 Task: Search one way flight ticket for 3 adults in first from Jacksonville: Jacksonville International Airport to New Bern: Coastal Carolina Regional Airport (was Craven County Regional) on 5-4-2023. Choice of flights is Alaska. Number of bags: 1 carry on bag. Price is upto 77000. Outbound departure time preference is 9:30.
Action: Mouse moved to (345, 323)
Screenshot: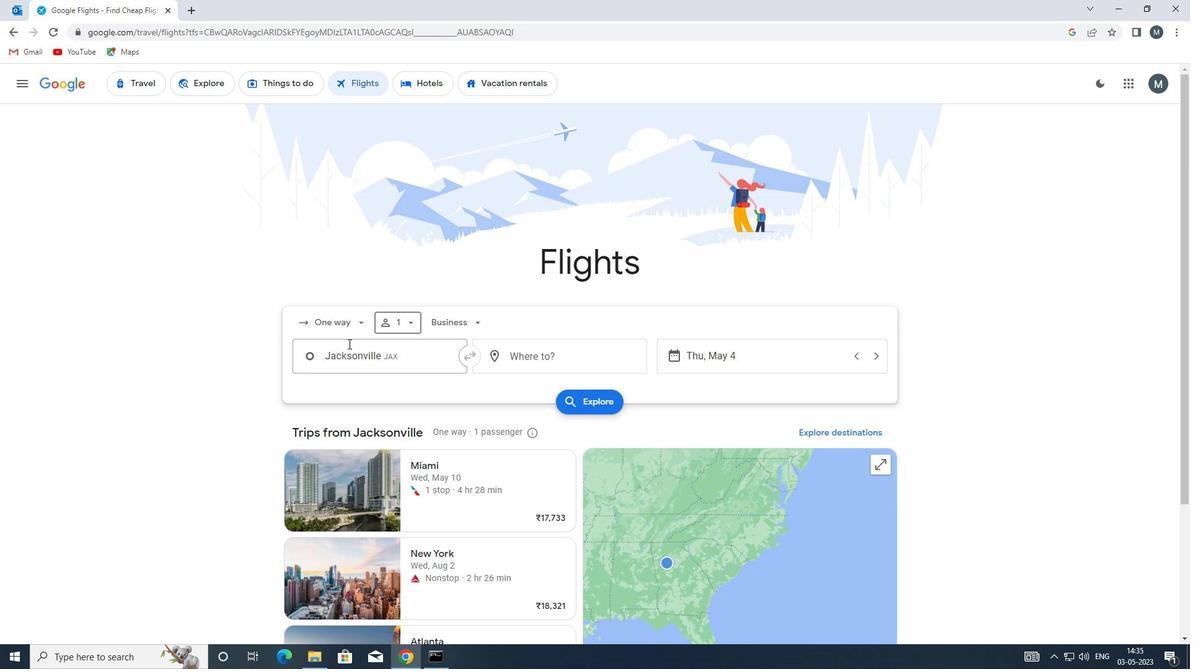
Action: Mouse pressed left at (345, 323)
Screenshot: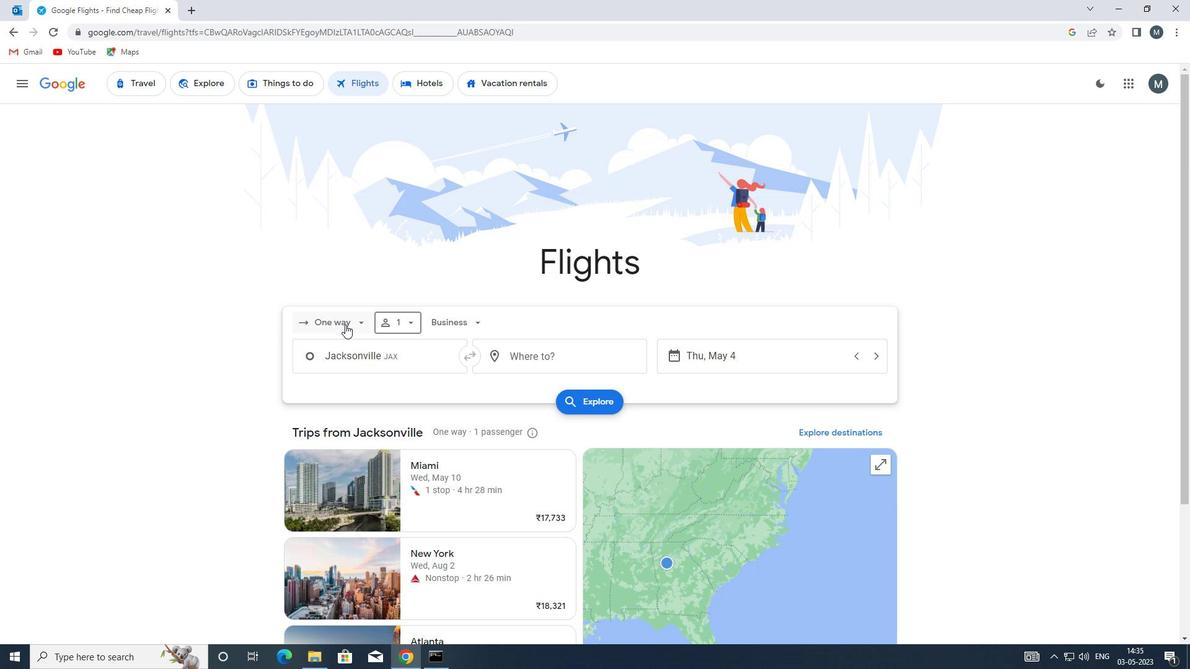 
Action: Mouse moved to (360, 378)
Screenshot: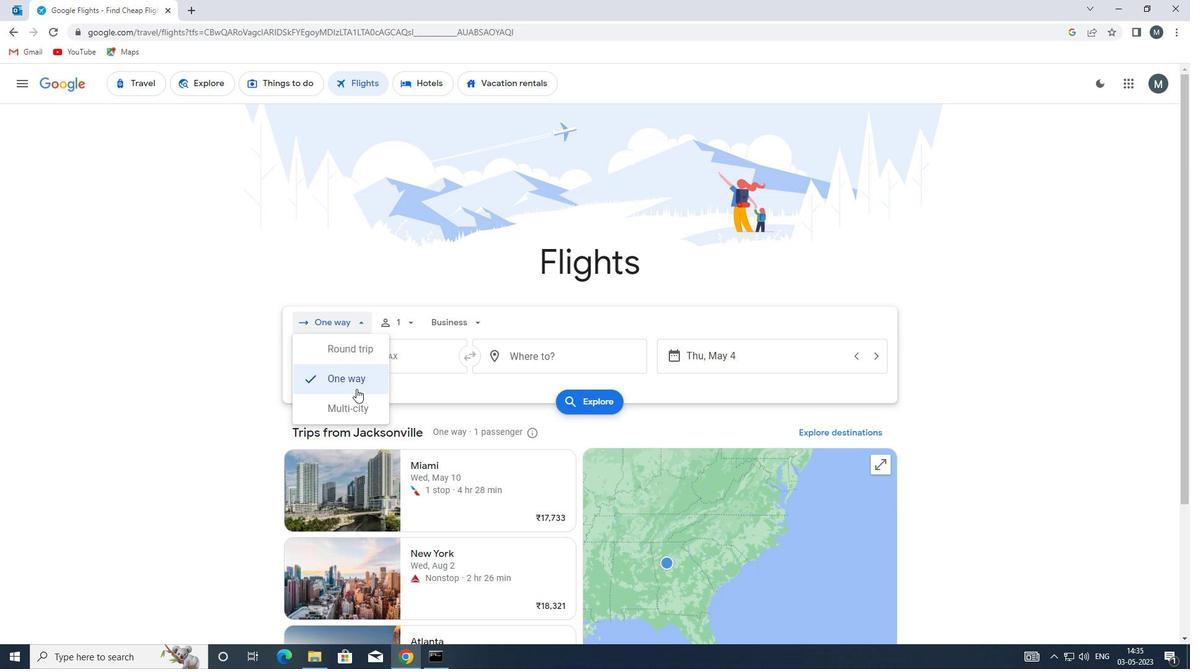 
Action: Mouse pressed left at (360, 378)
Screenshot: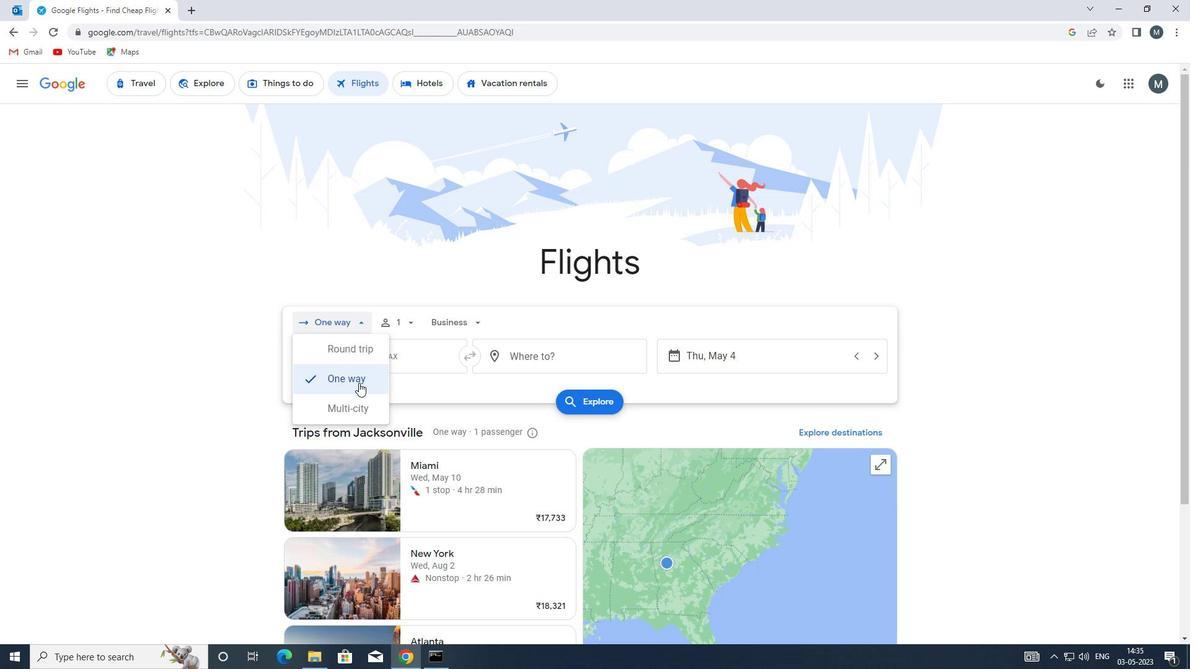 
Action: Mouse moved to (411, 324)
Screenshot: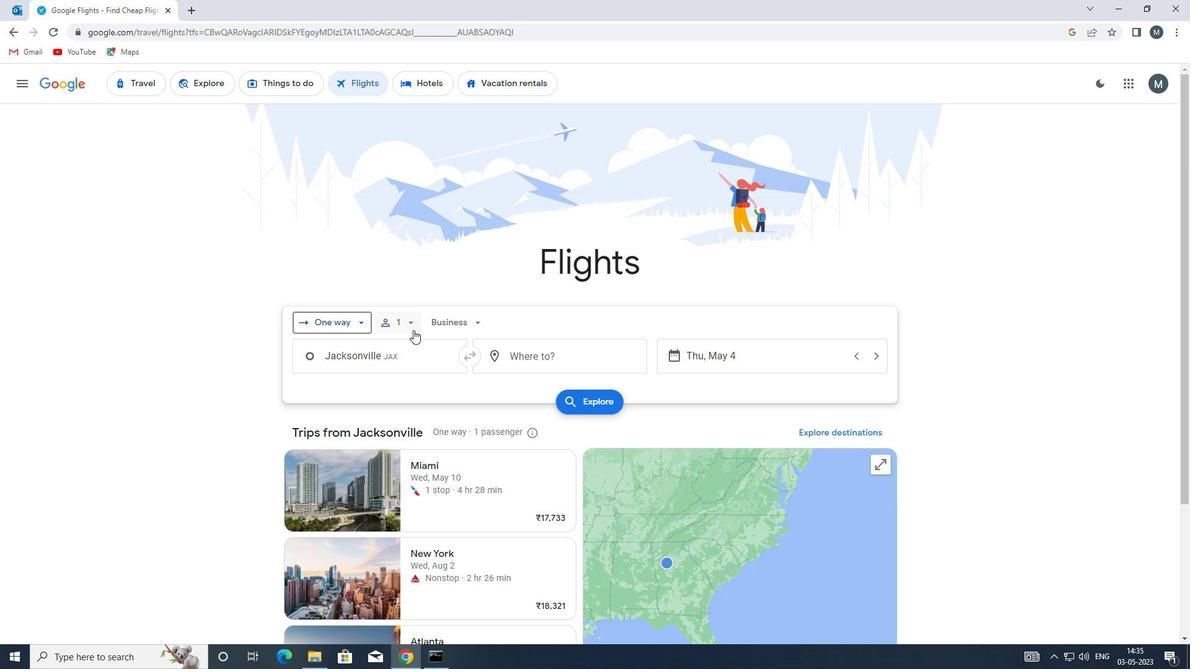 
Action: Mouse pressed left at (411, 324)
Screenshot: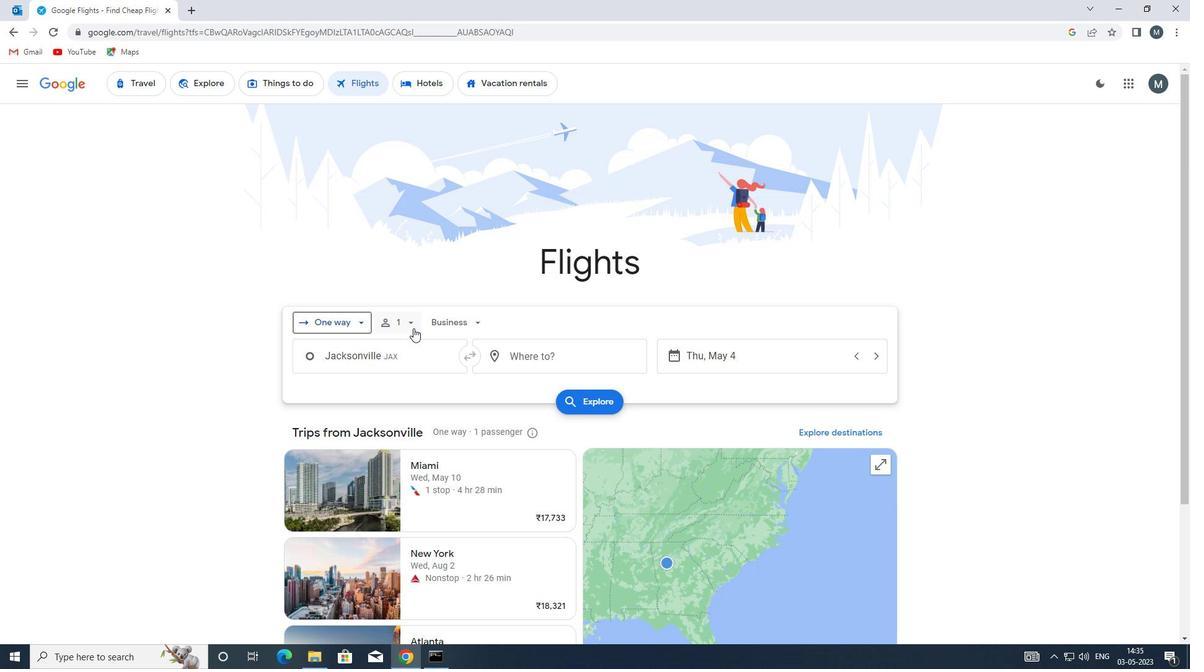 
Action: Mouse moved to (502, 354)
Screenshot: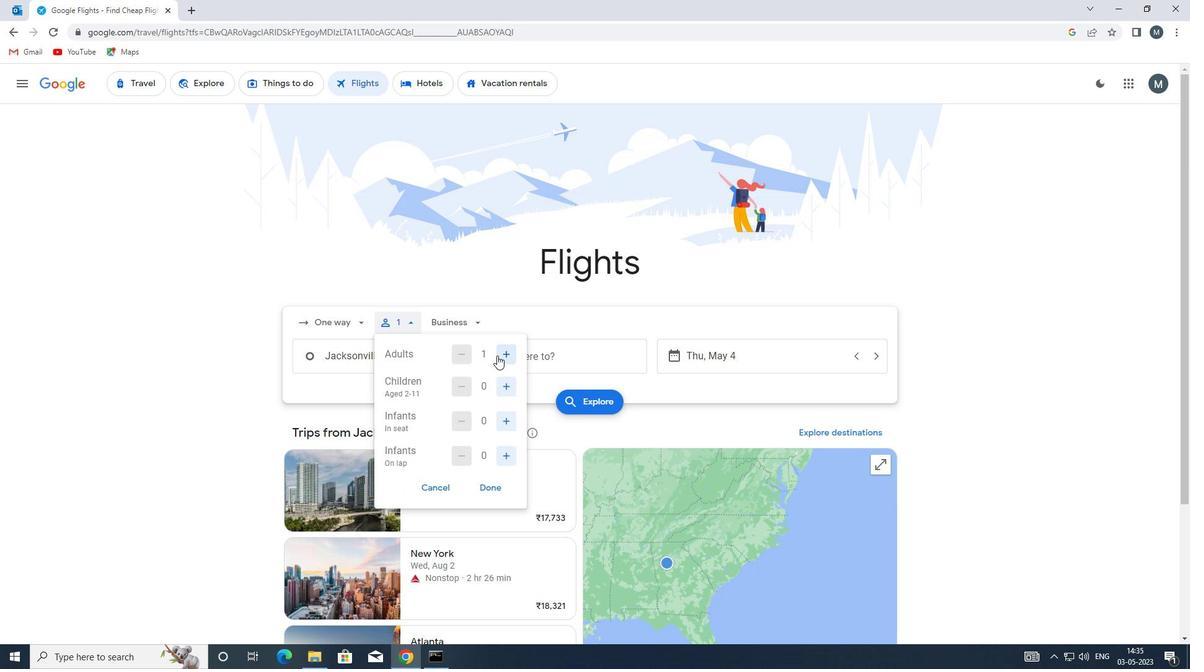 
Action: Mouse pressed left at (502, 354)
Screenshot: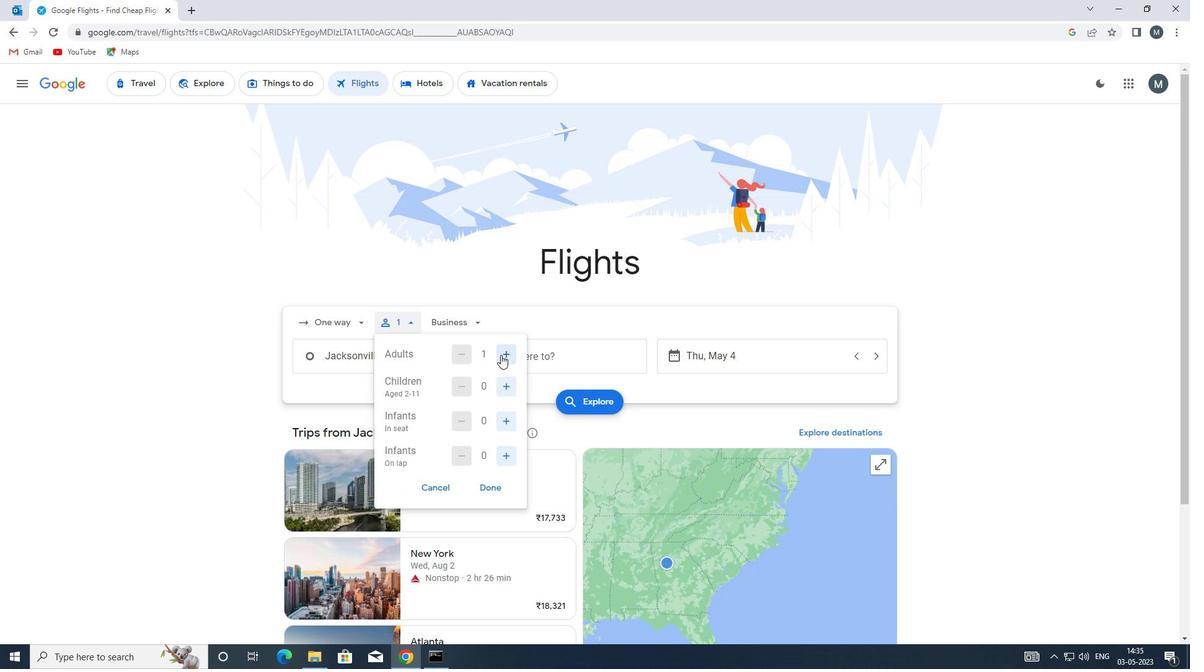 
Action: Mouse pressed left at (502, 354)
Screenshot: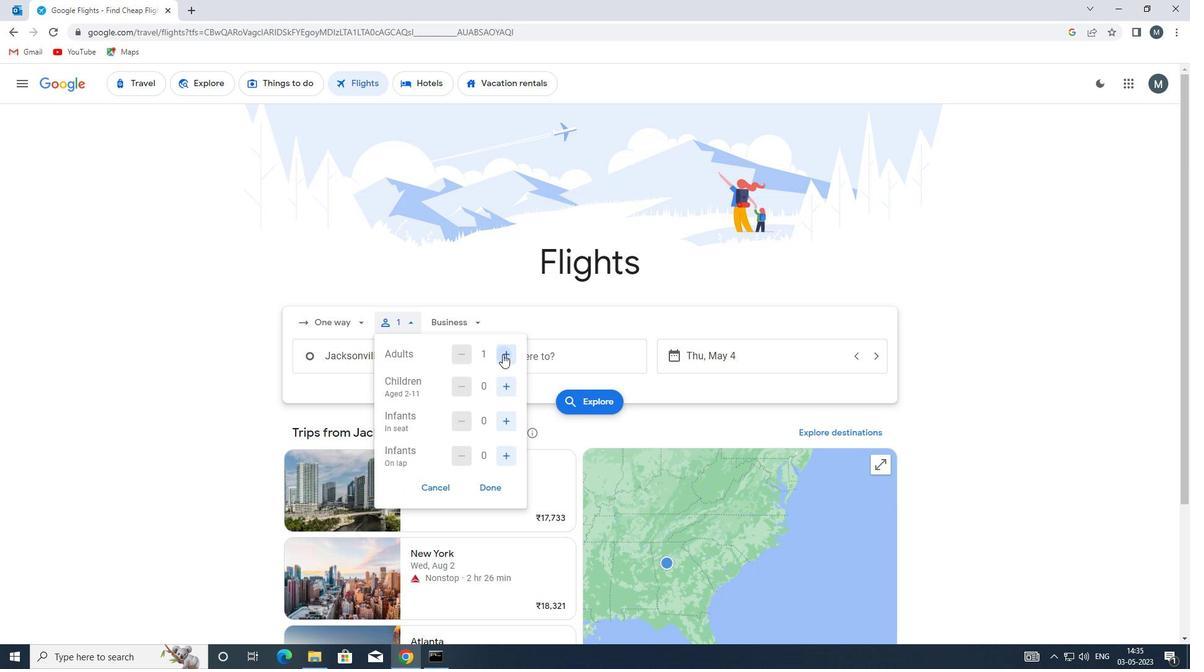 
Action: Mouse moved to (488, 489)
Screenshot: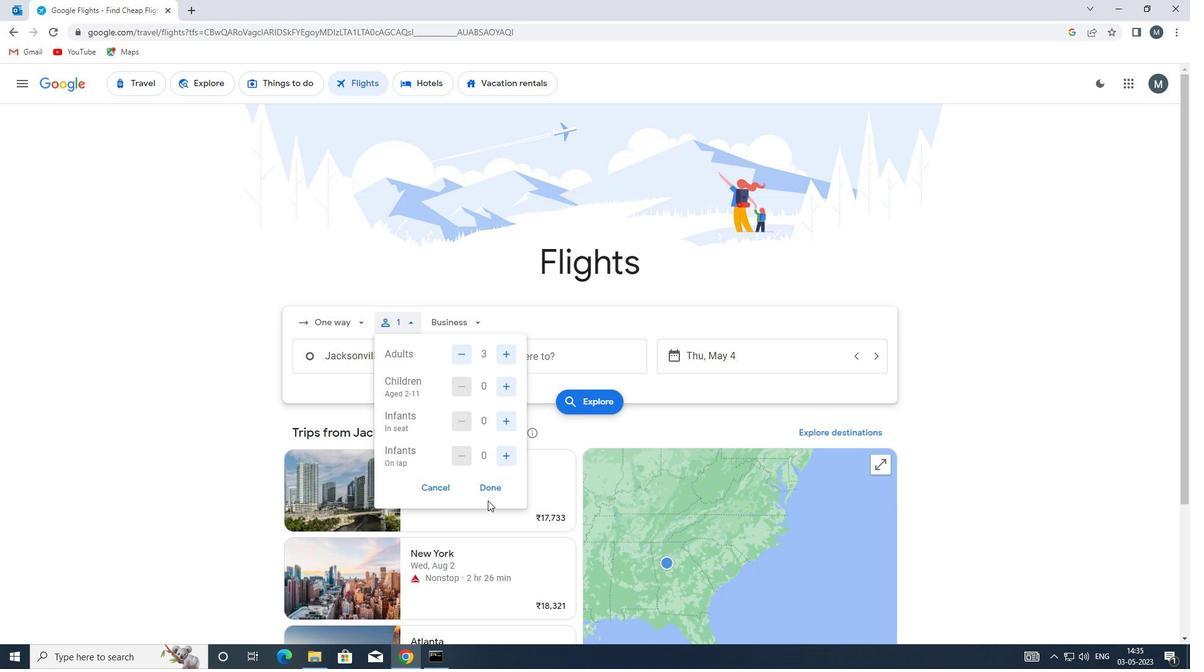 
Action: Mouse pressed left at (488, 489)
Screenshot: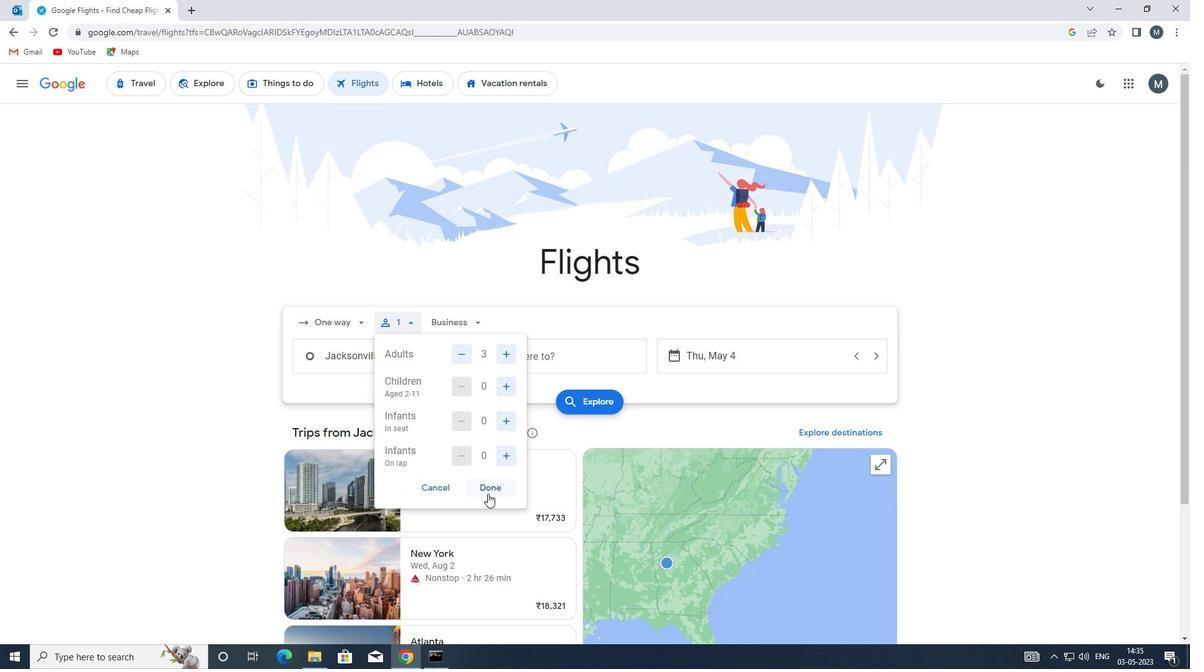 
Action: Mouse moved to (480, 331)
Screenshot: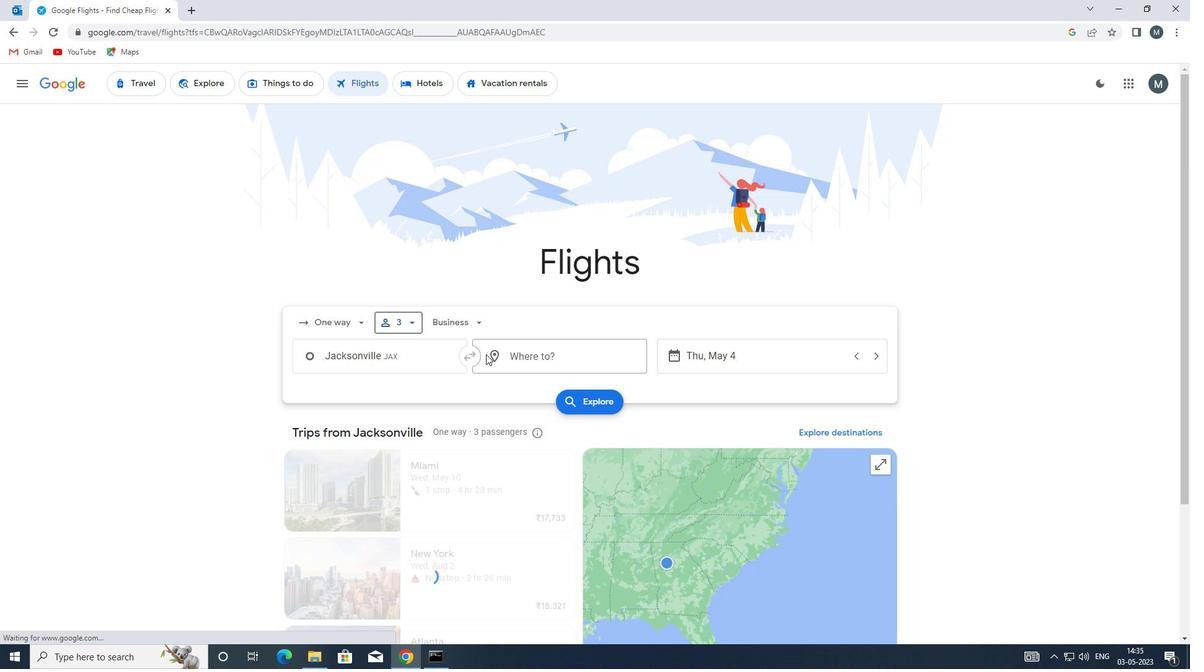 
Action: Mouse pressed left at (480, 331)
Screenshot: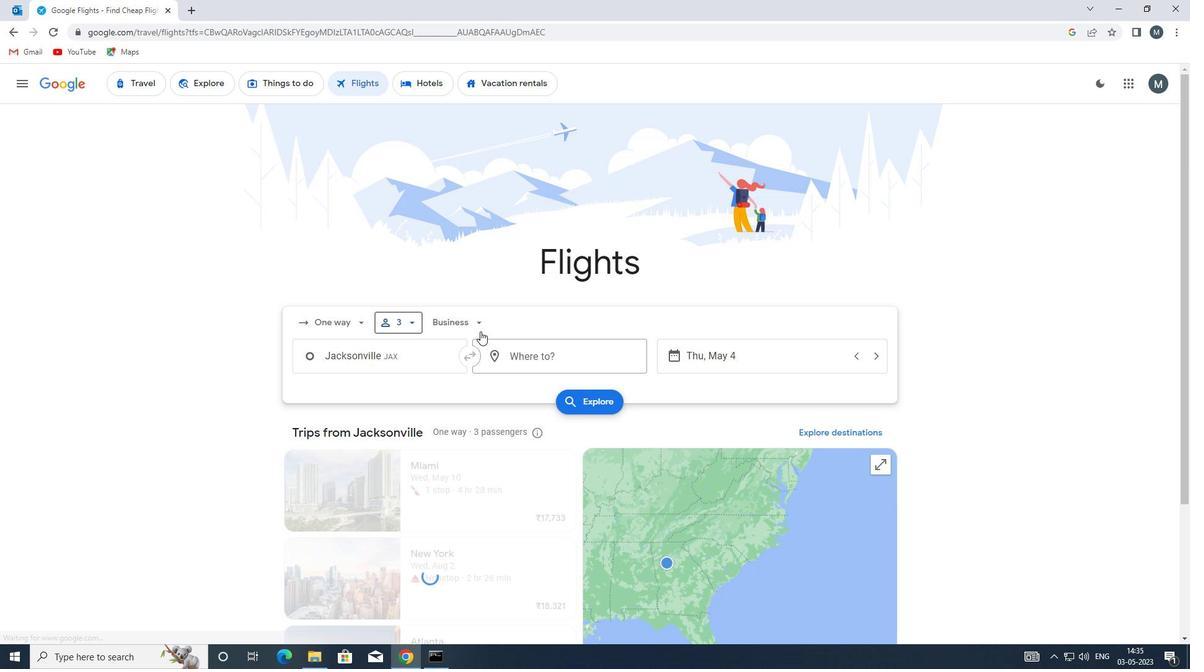 
Action: Mouse moved to (488, 434)
Screenshot: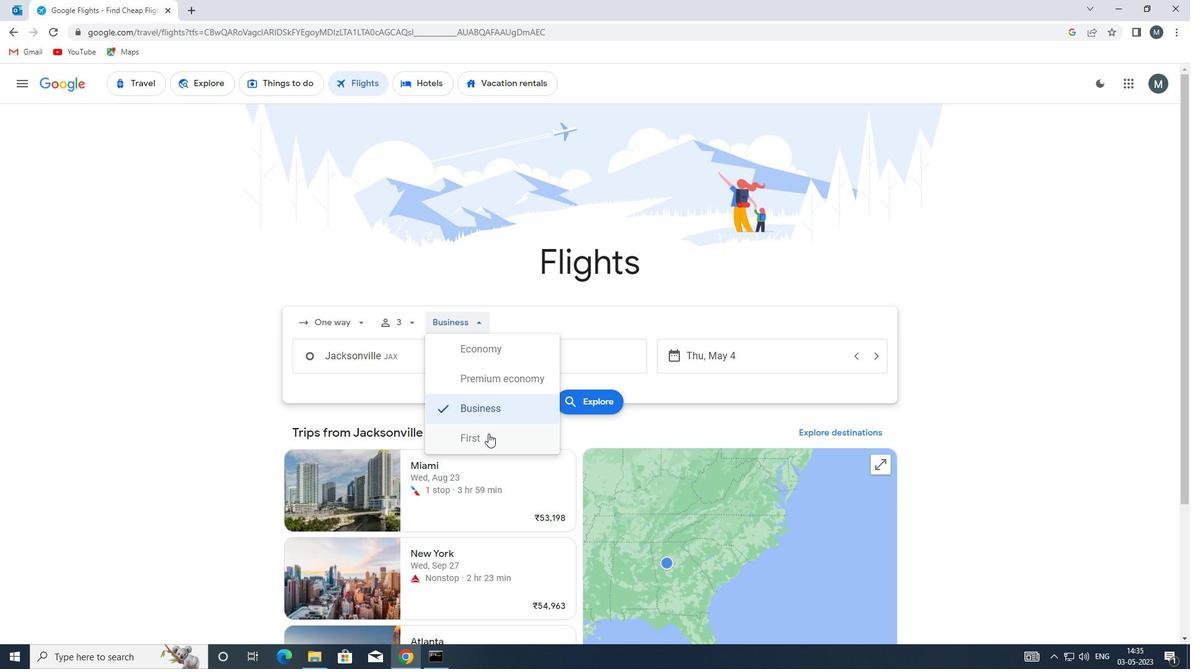 
Action: Mouse pressed left at (488, 434)
Screenshot: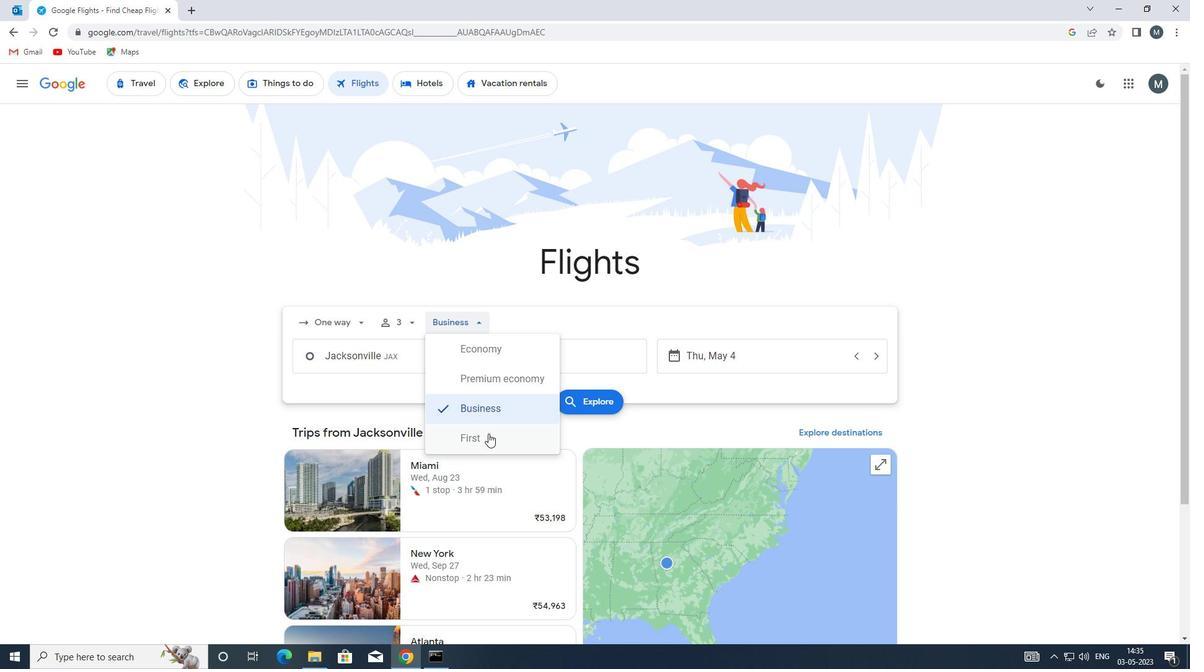 
Action: Mouse moved to (419, 360)
Screenshot: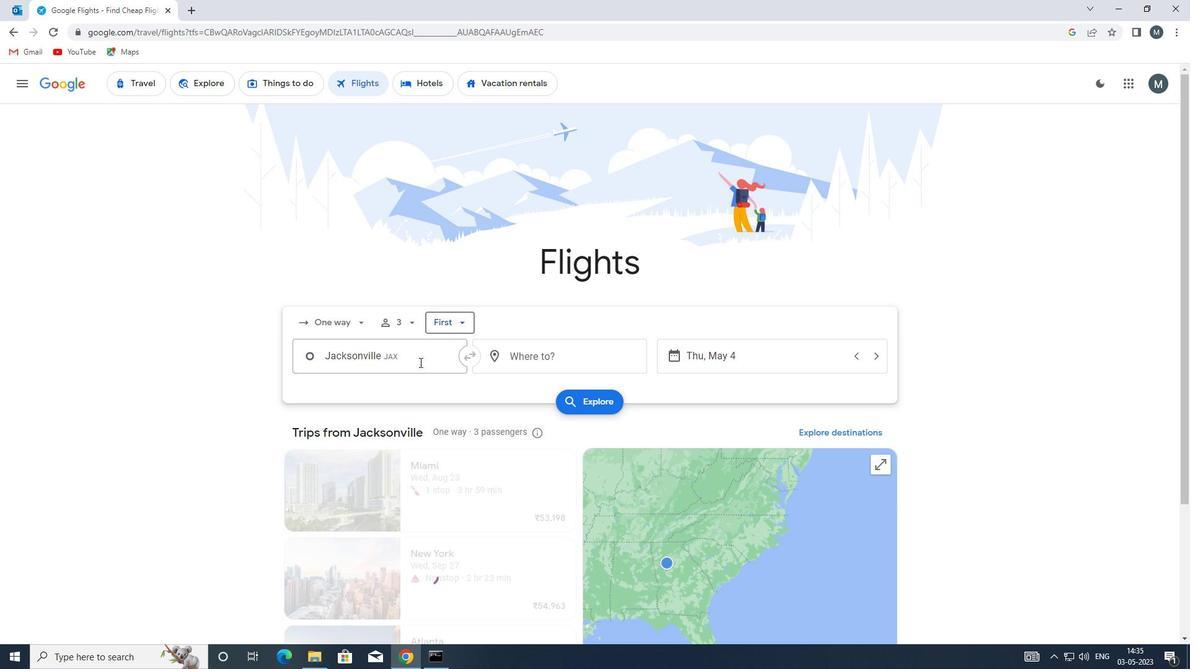 
Action: Mouse pressed left at (419, 360)
Screenshot: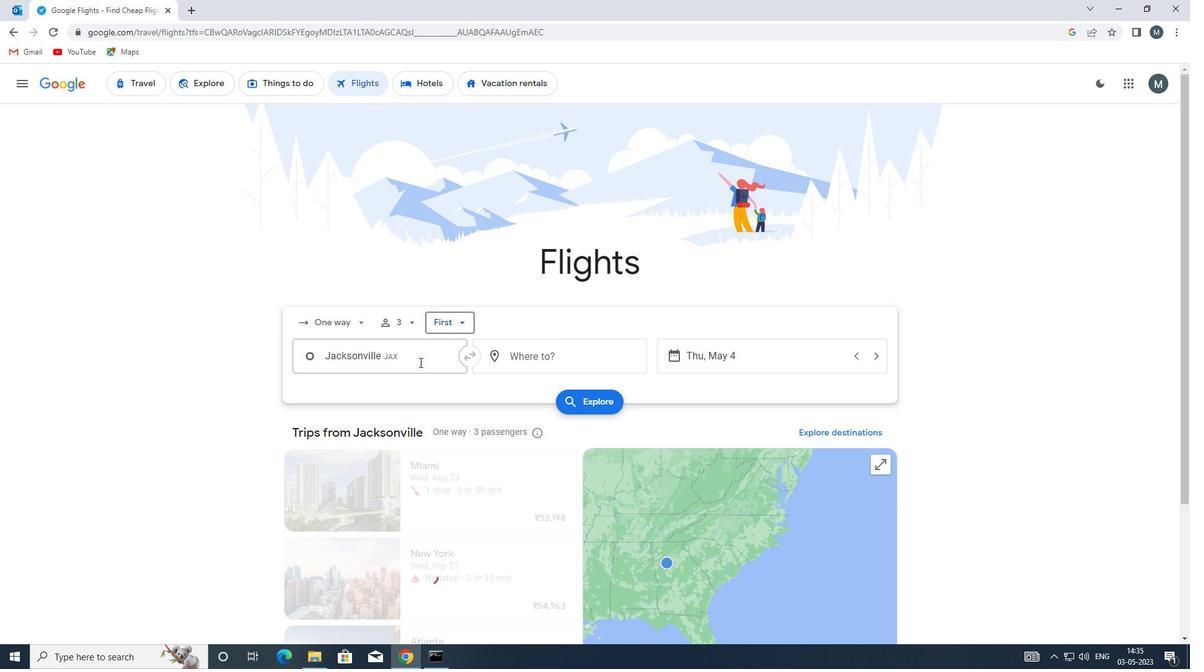 
Action: Mouse moved to (444, 420)
Screenshot: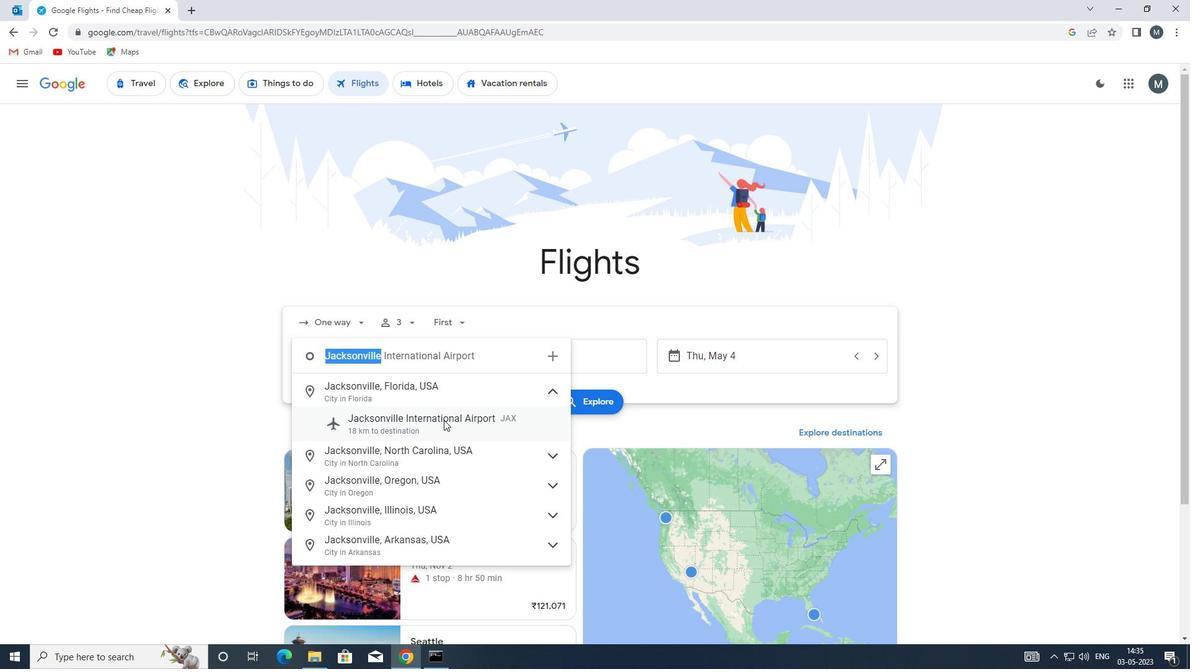 
Action: Mouse pressed left at (444, 420)
Screenshot: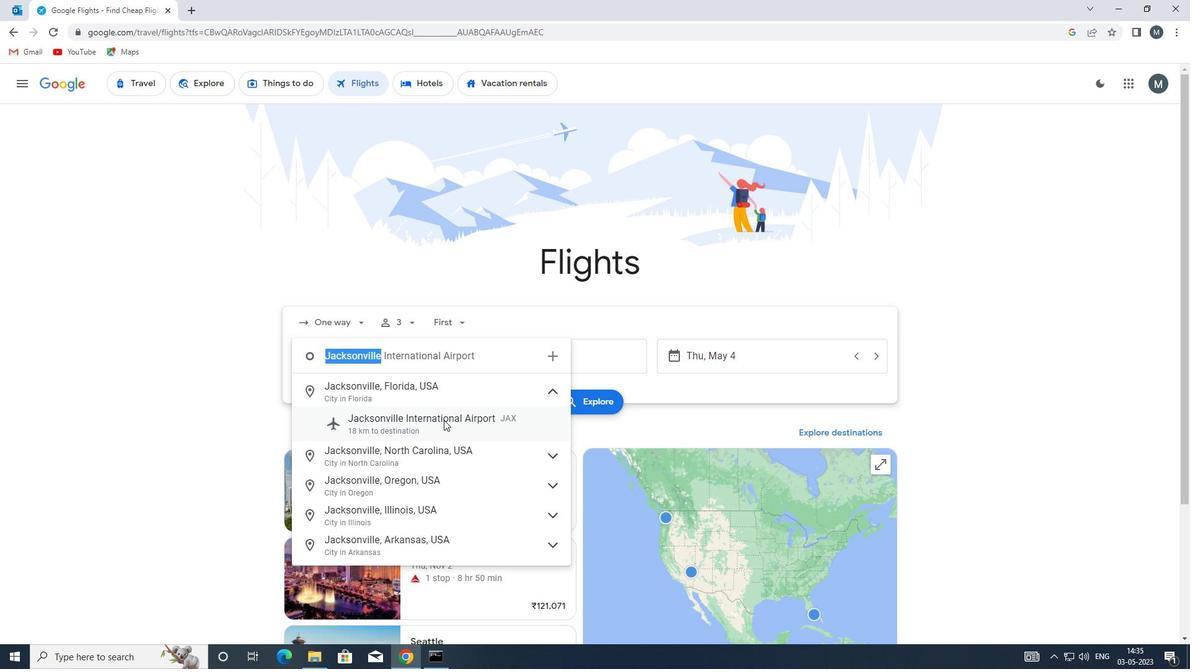 
Action: Mouse moved to (556, 361)
Screenshot: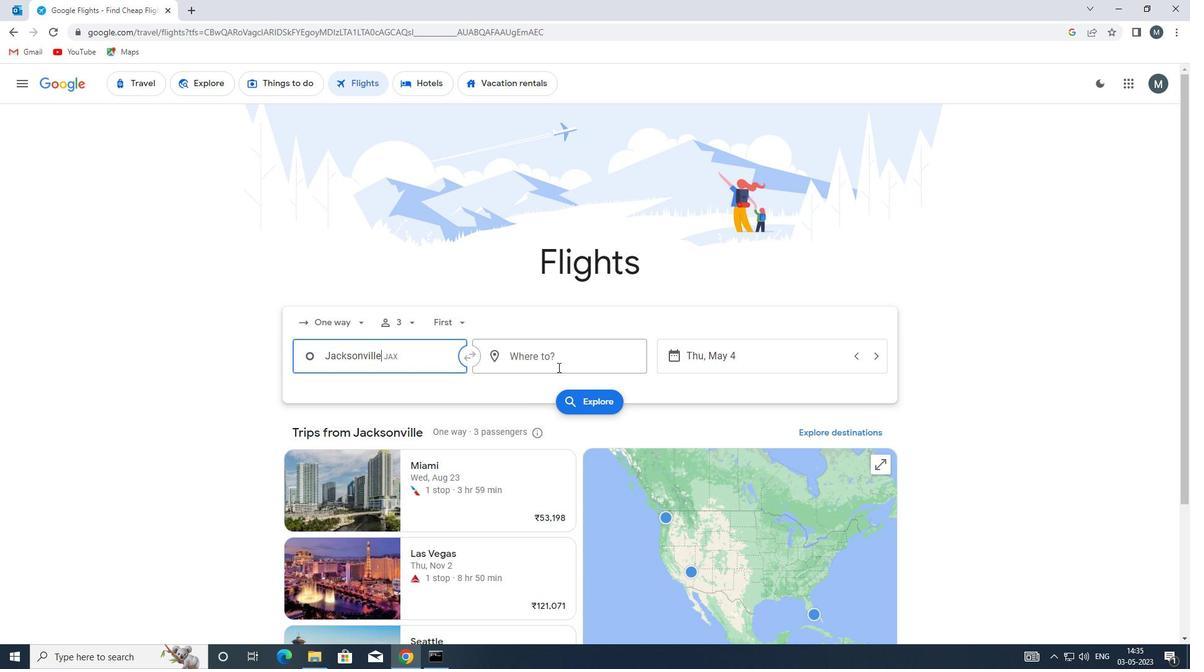 
Action: Mouse pressed left at (556, 361)
Screenshot: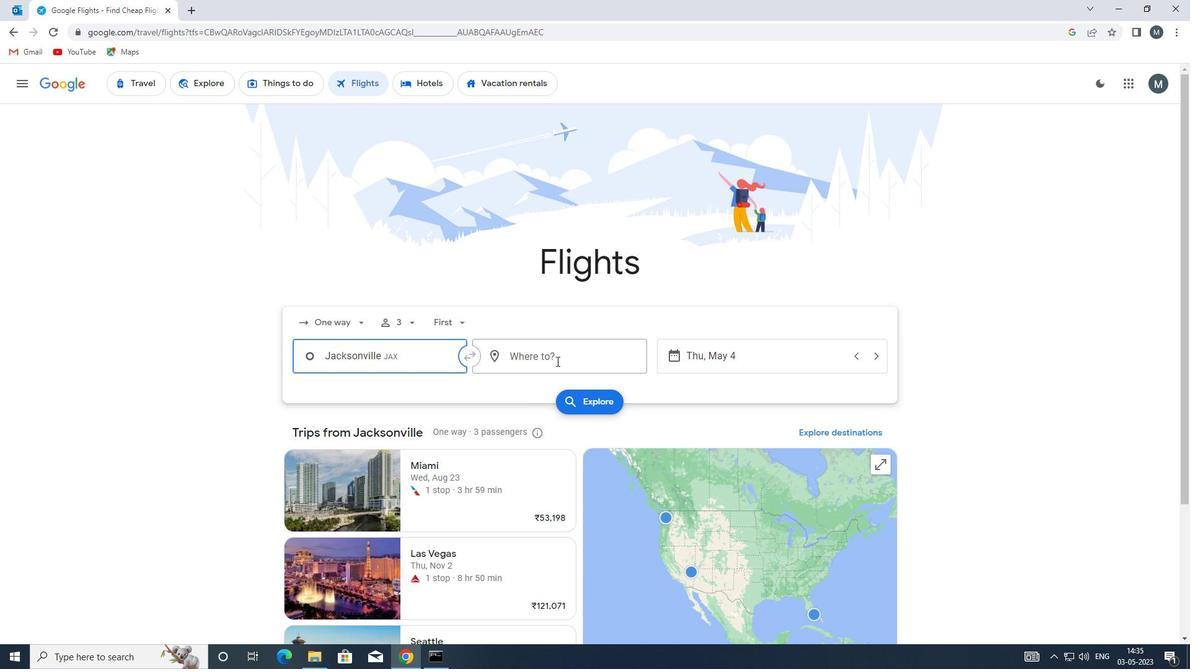 
Action: Mouse moved to (504, 357)
Screenshot: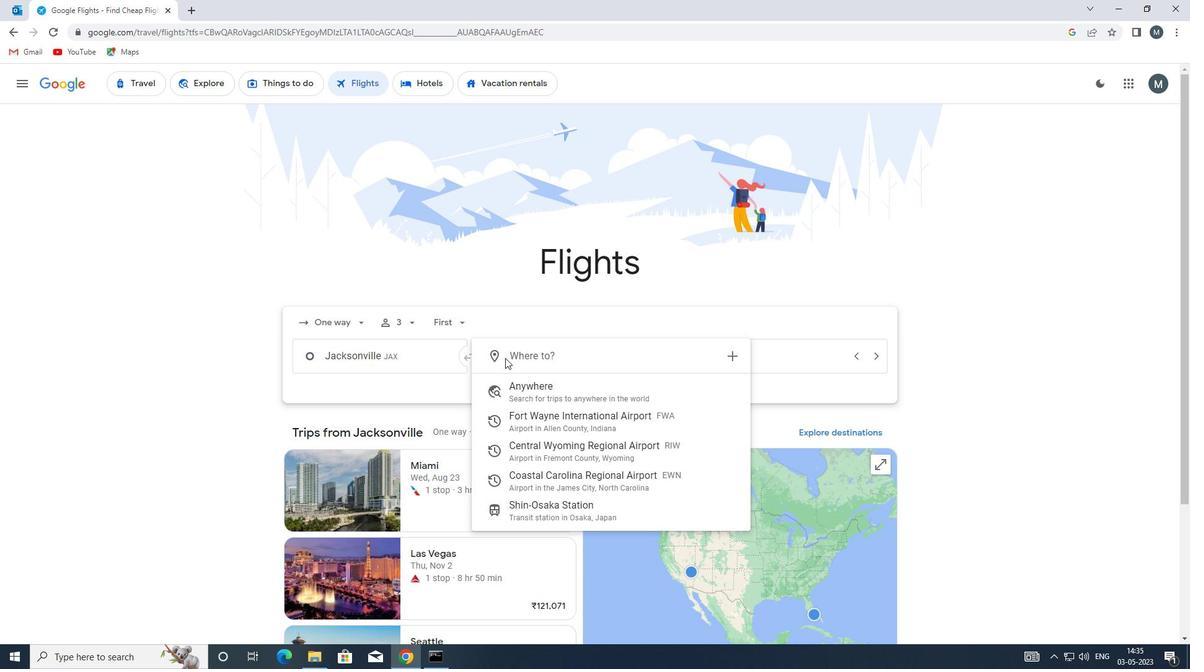 
Action: Key pressed ewn
Screenshot: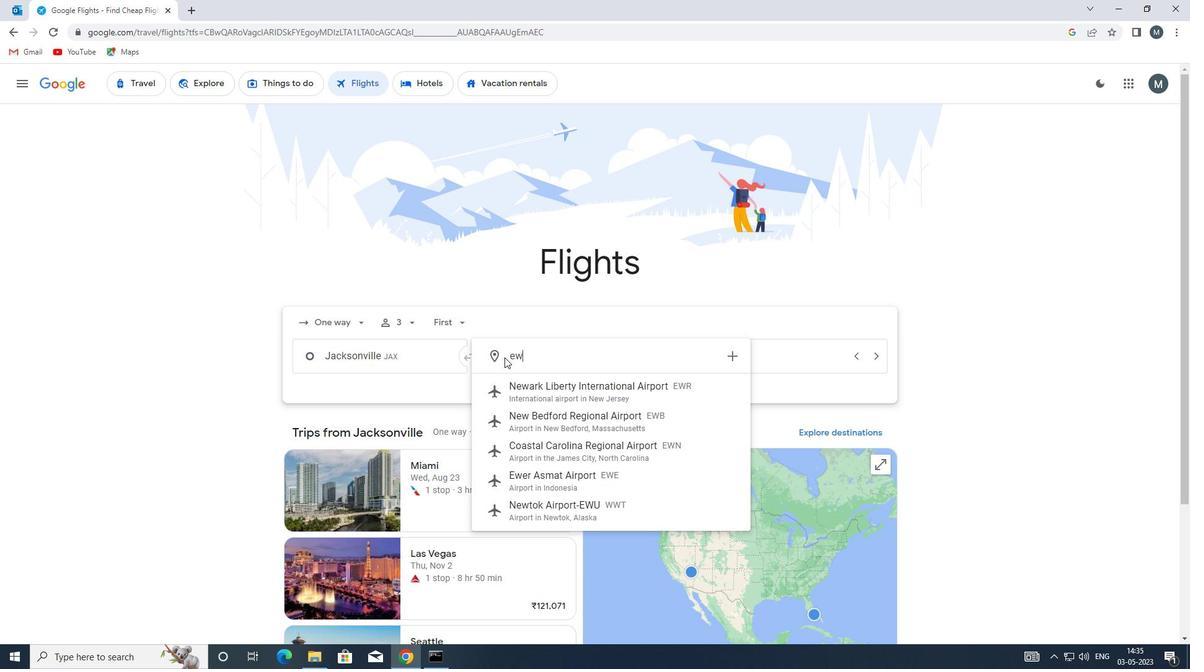 
Action: Mouse moved to (564, 395)
Screenshot: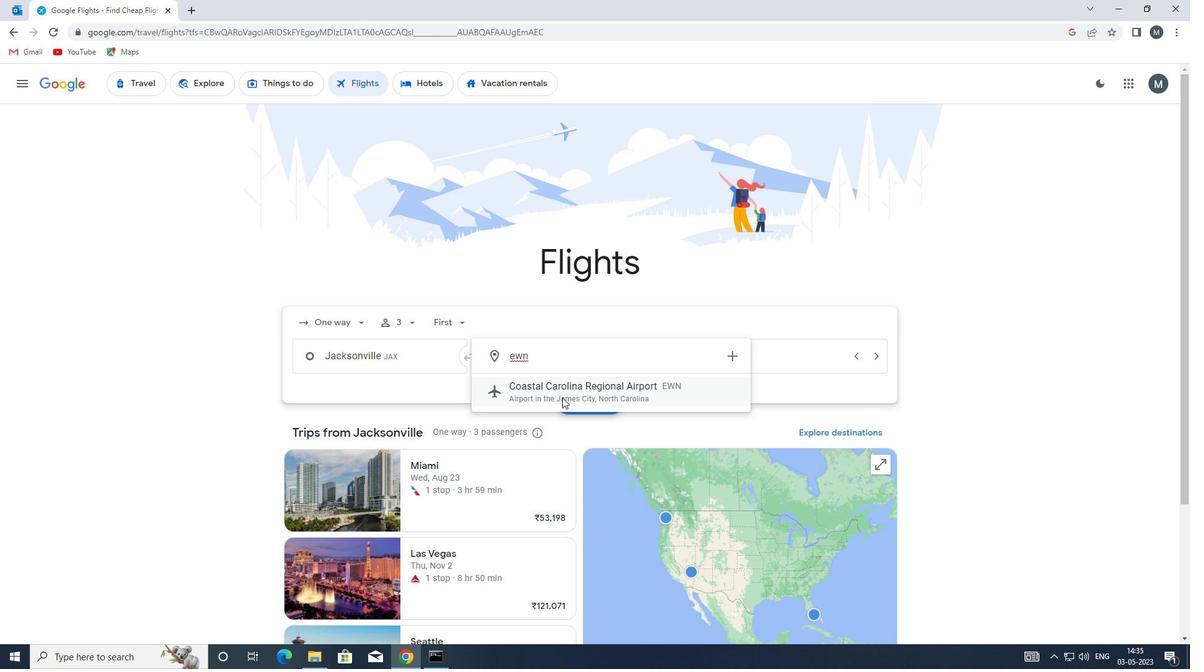 
Action: Mouse pressed left at (564, 395)
Screenshot: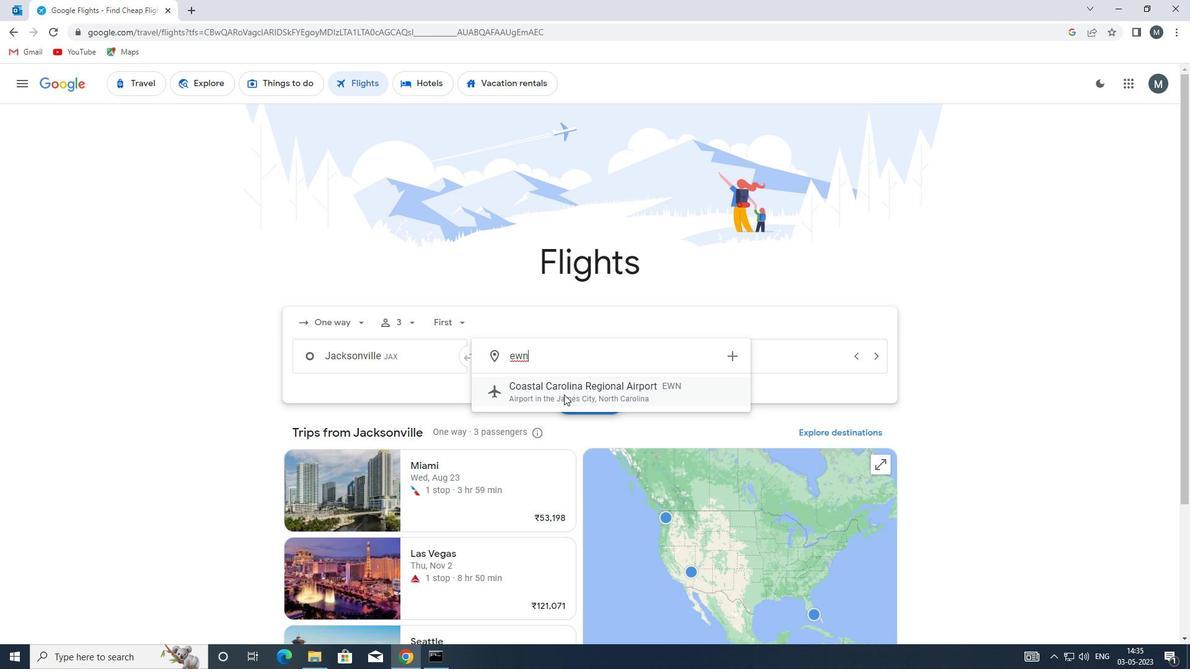 
Action: Mouse moved to (712, 352)
Screenshot: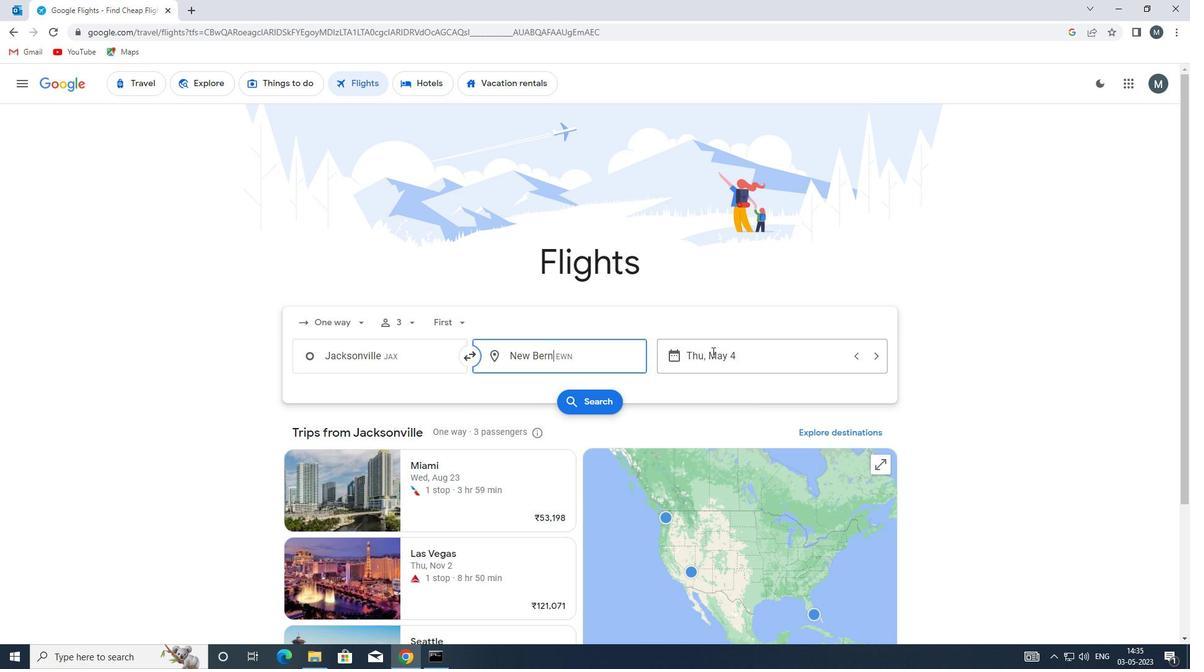 
Action: Mouse pressed left at (712, 352)
Screenshot: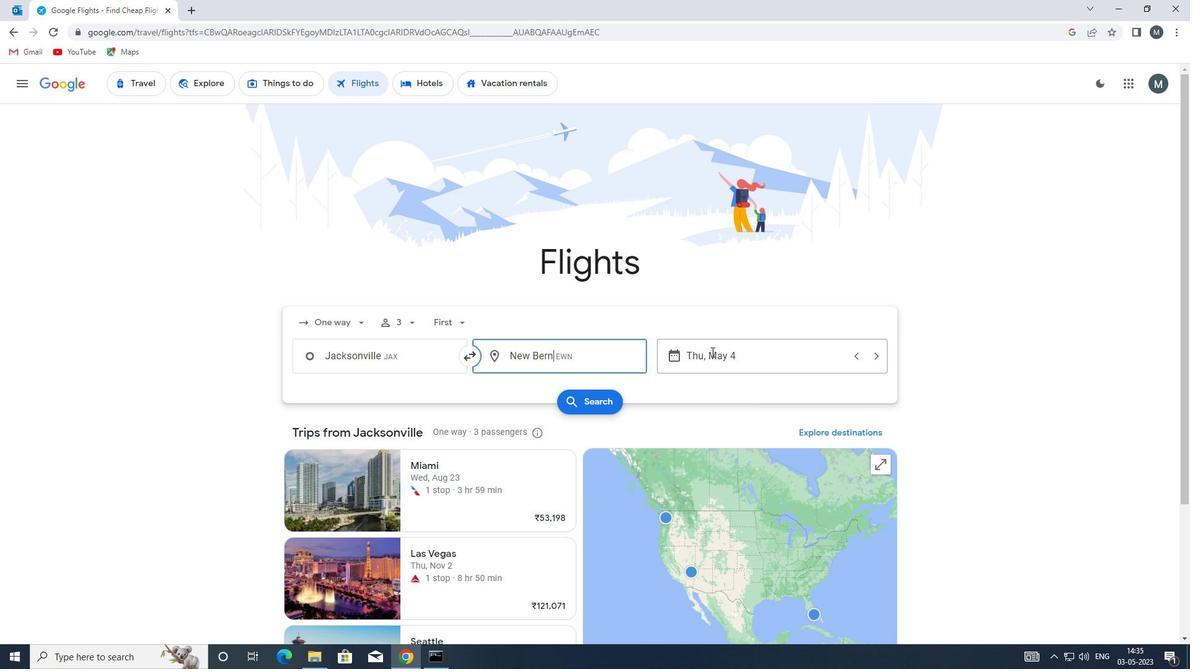 
Action: Mouse moved to (564, 423)
Screenshot: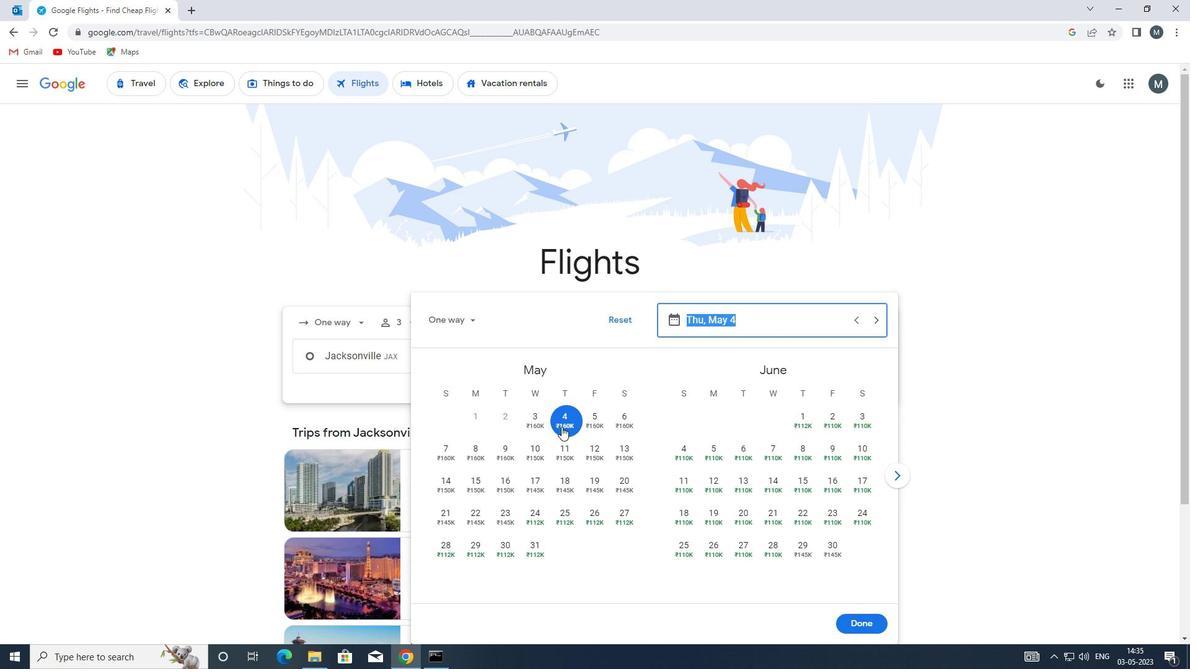 
Action: Mouse pressed left at (564, 423)
Screenshot: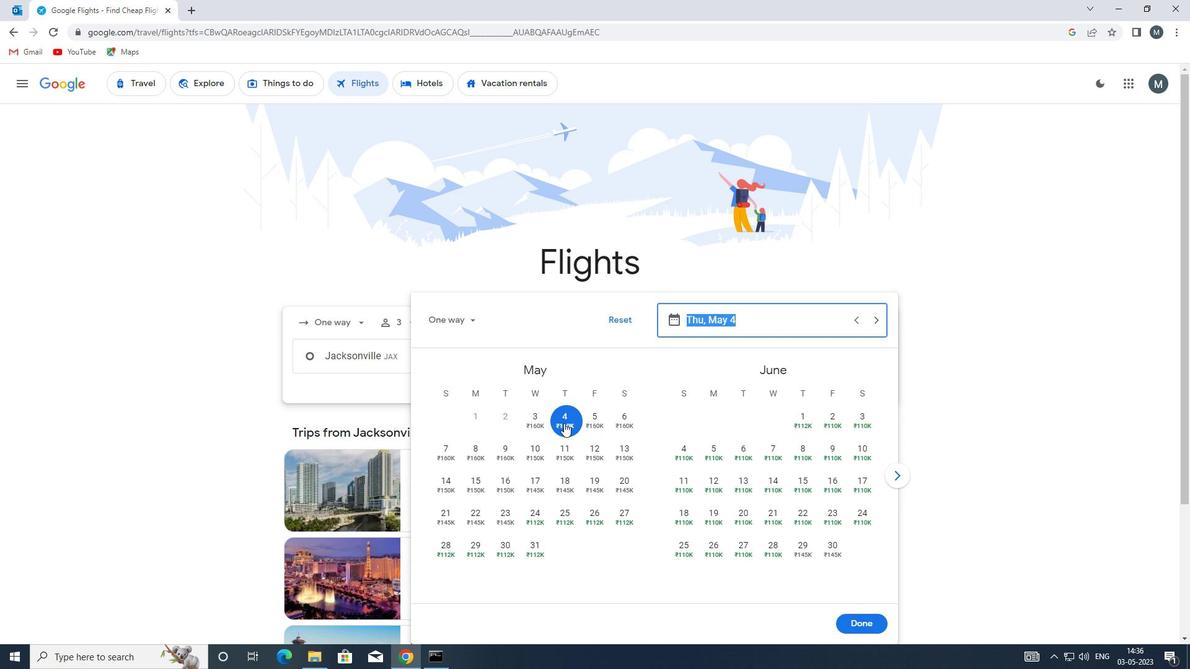 
Action: Mouse moved to (851, 625)
Screenshot: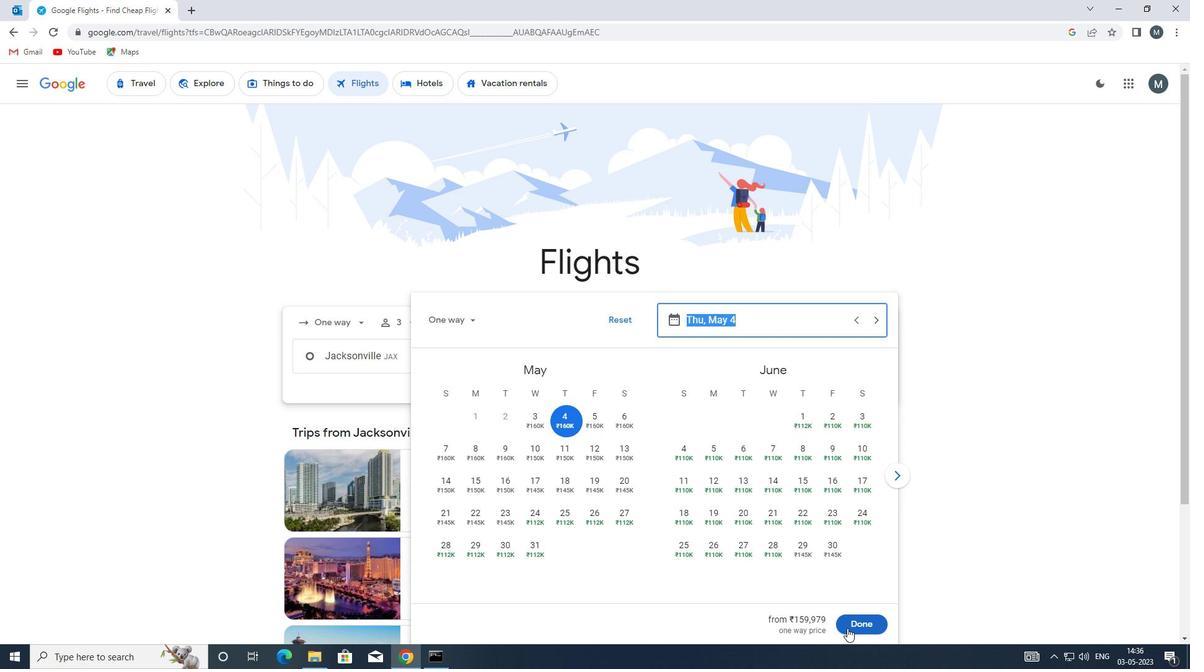 
Action: Mouse pressed left at (851, 625)
Screenshot: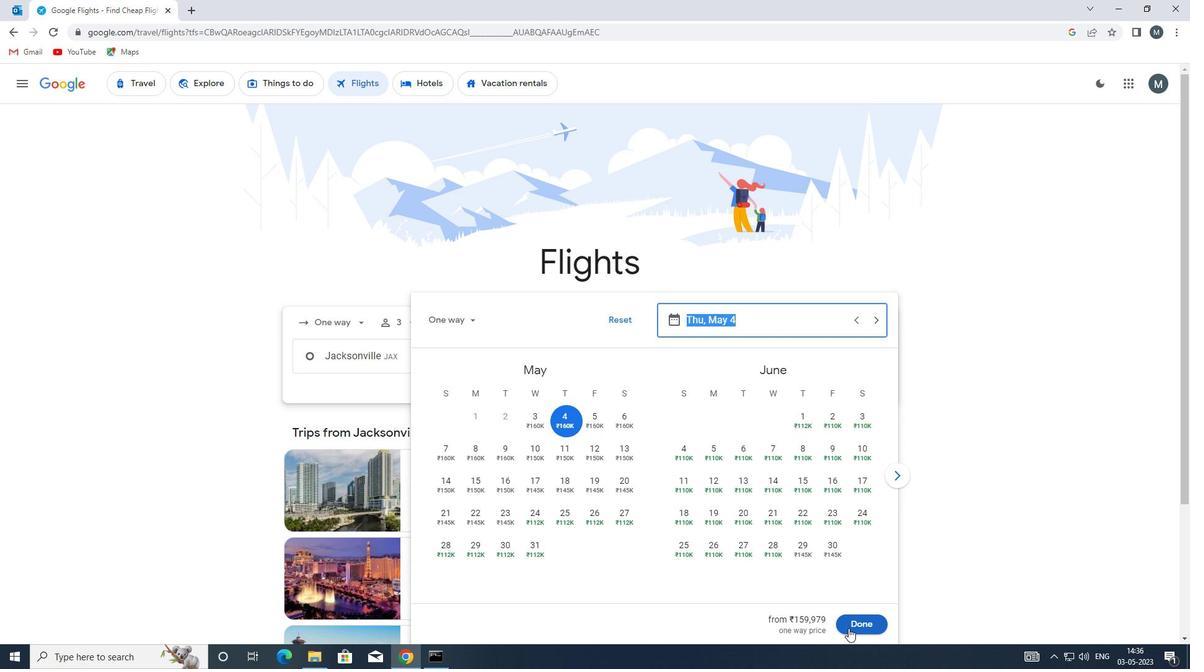 
Action: Mouse moved to (594, 401)
Screenshot: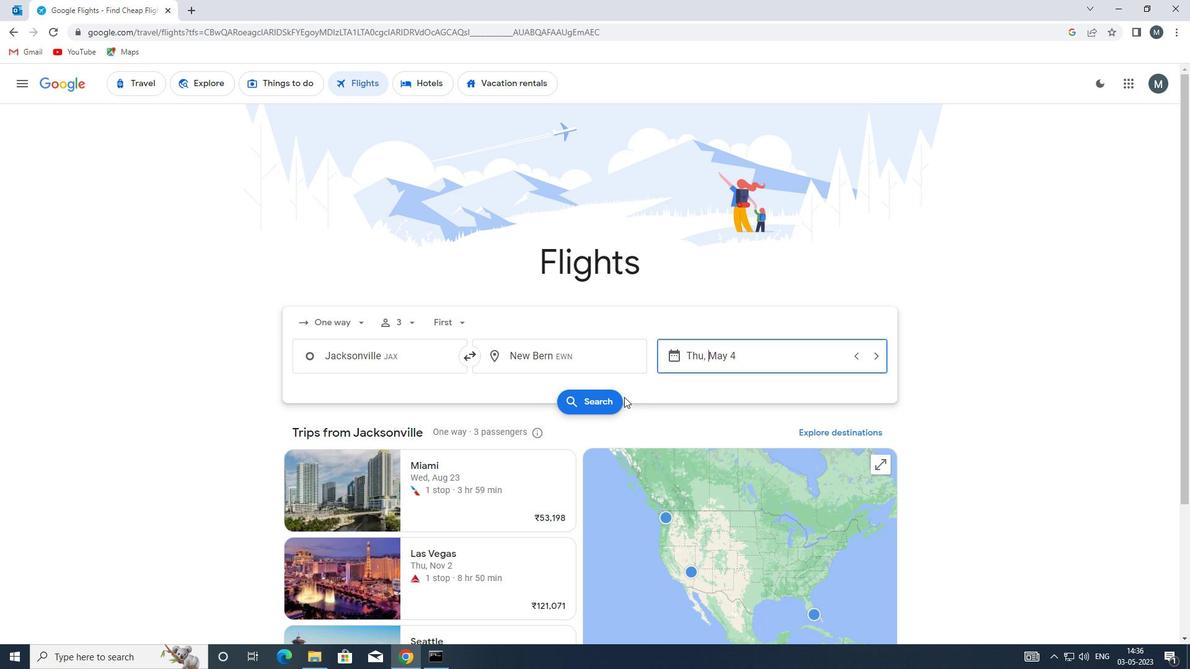 
Action: Mouse pressed left at (594, 401)
Screenshot: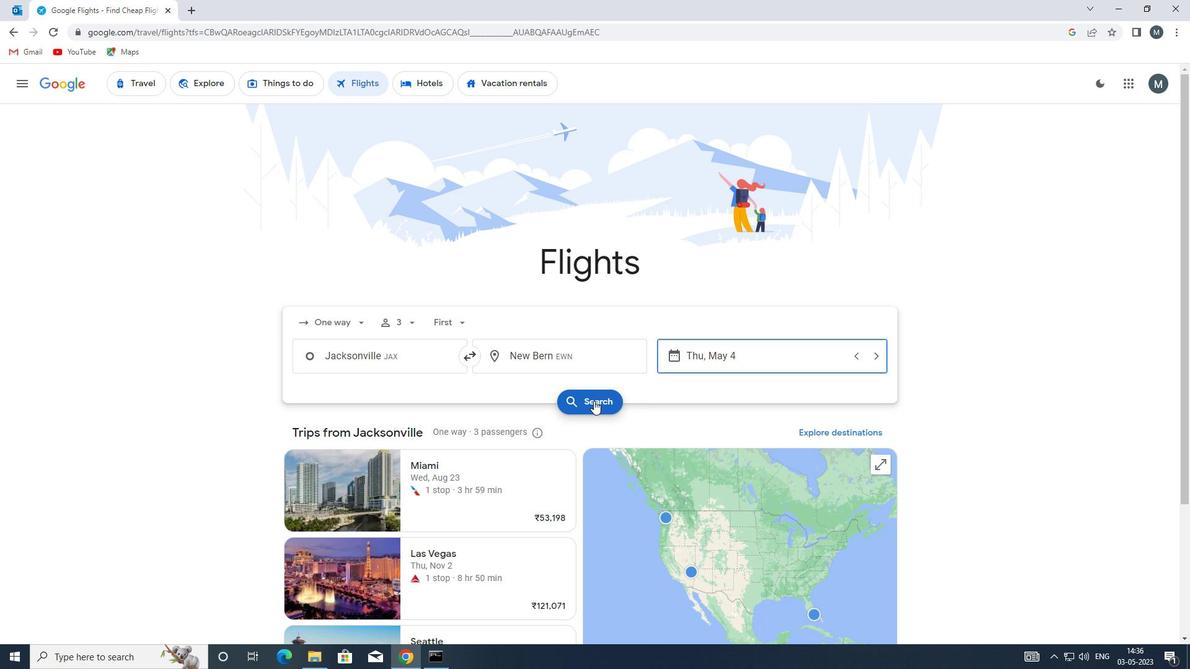 
Action: Mouse moved to (316, 191)
Screenshot: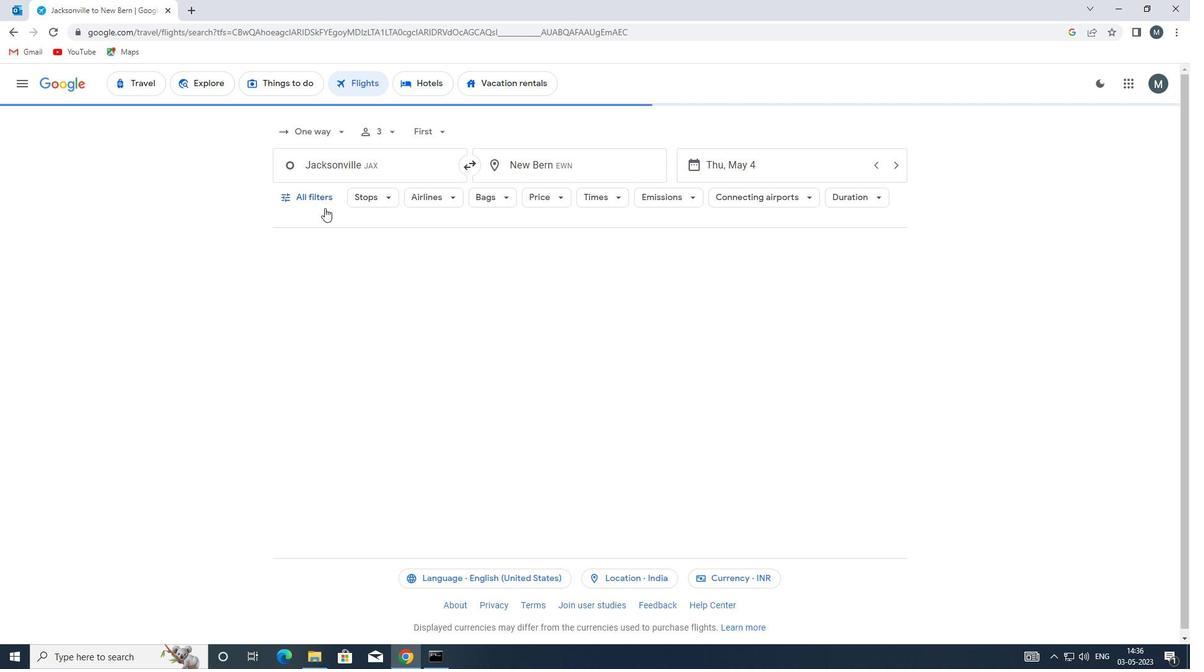 
Action: Mouse pressed left at (316, 191)
Screenshot: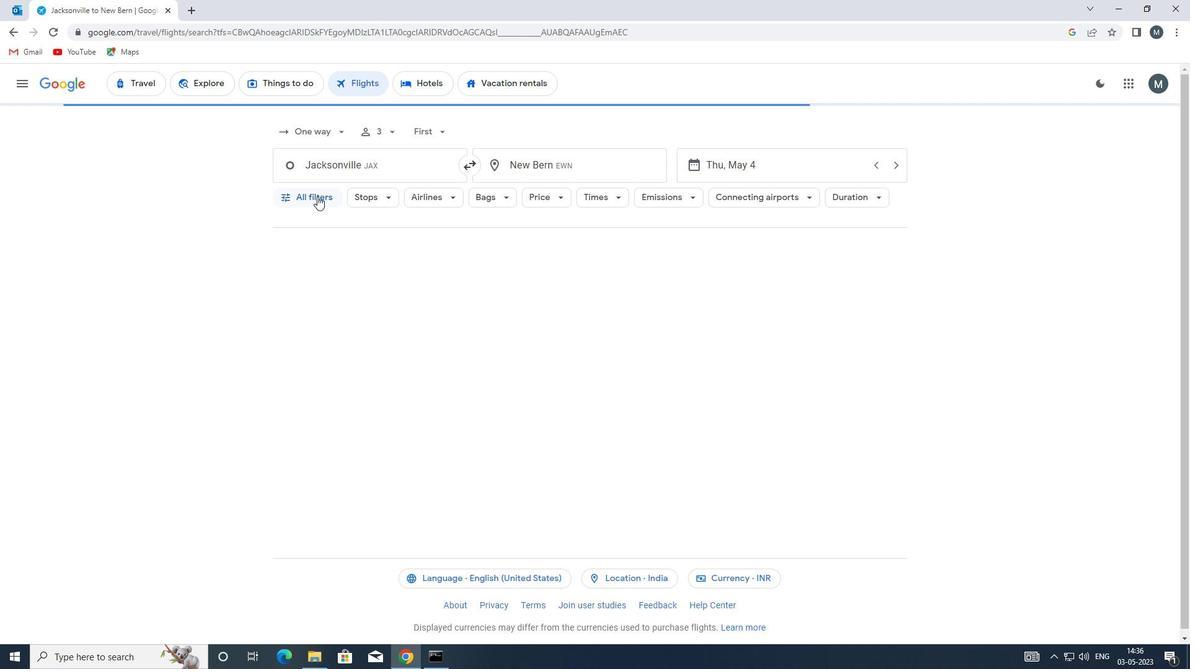 
Action: Mouse moved to (378, 276)
Screenshot: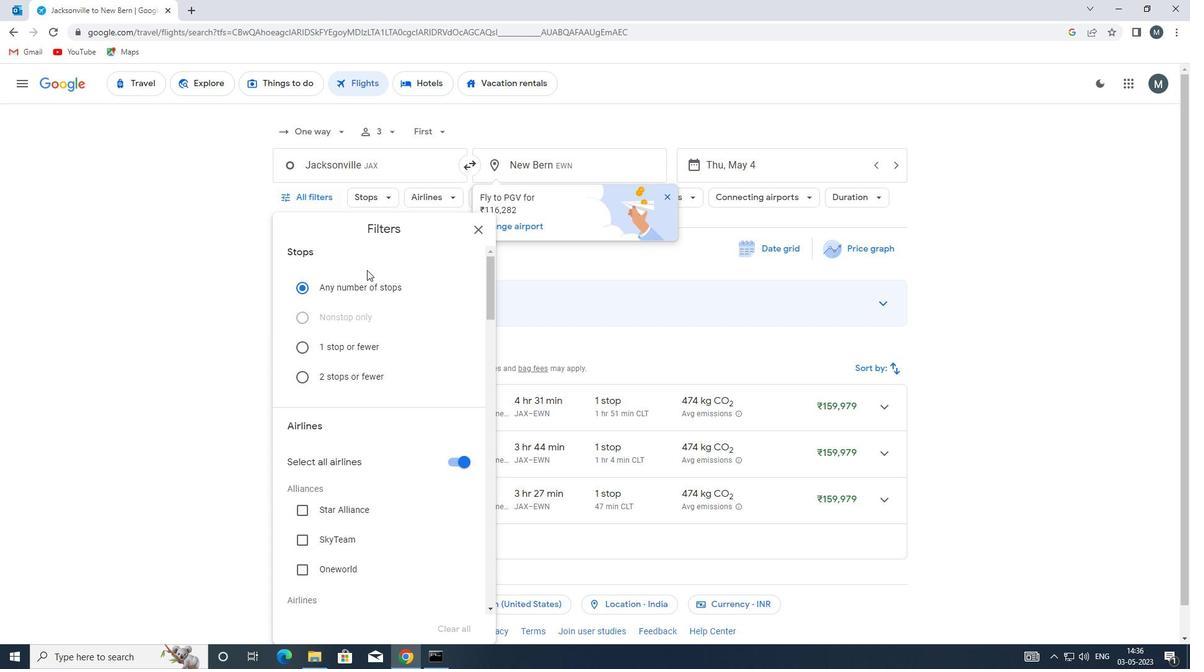 
Action: Mouse scrolled (378, 275) with delta (0, 0)
Screenshot: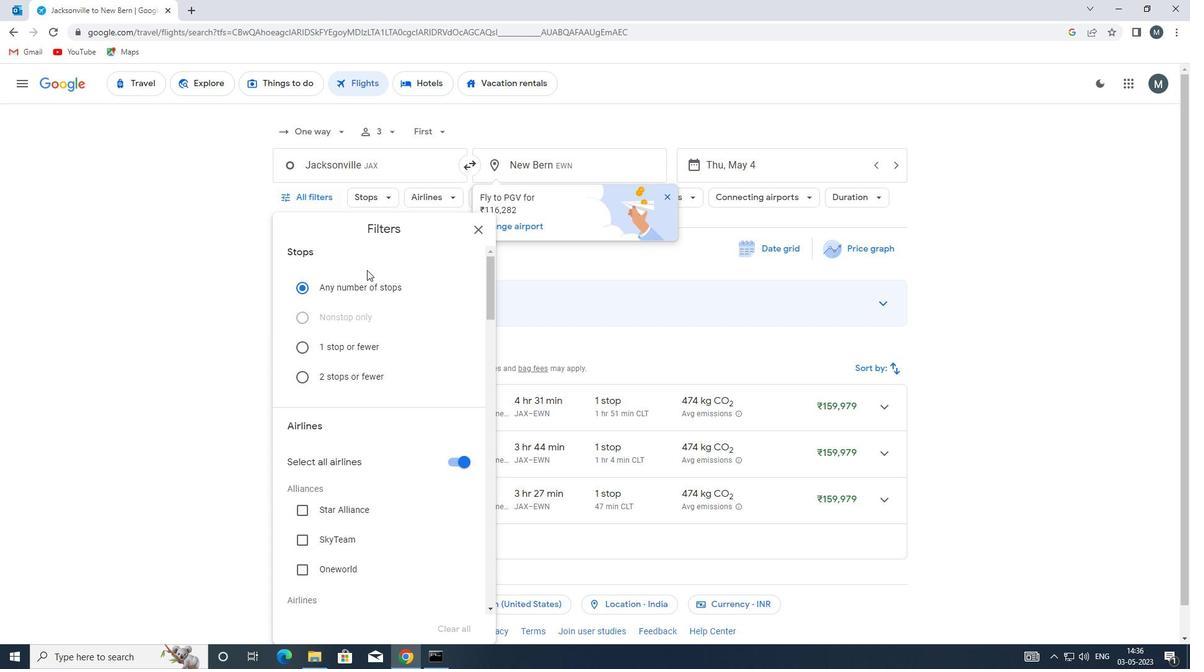 
Action: Mouse moved to (451, 399)
Screenshot: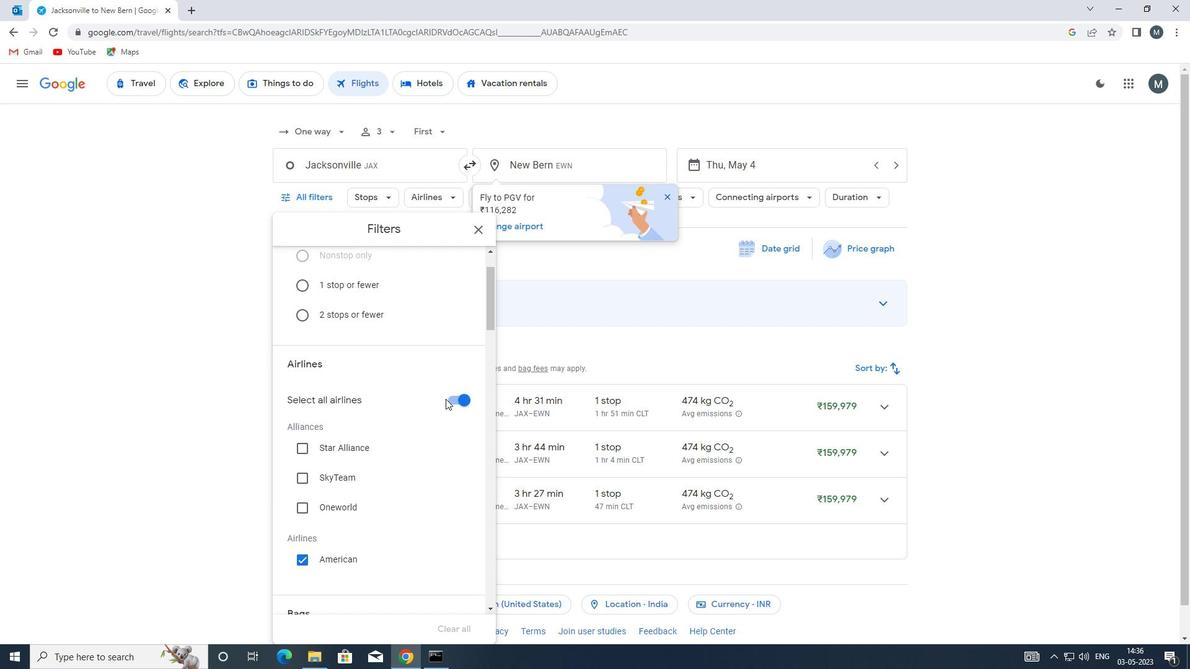 
Action: Mouse pressed left at (451, 399)
Screenshot: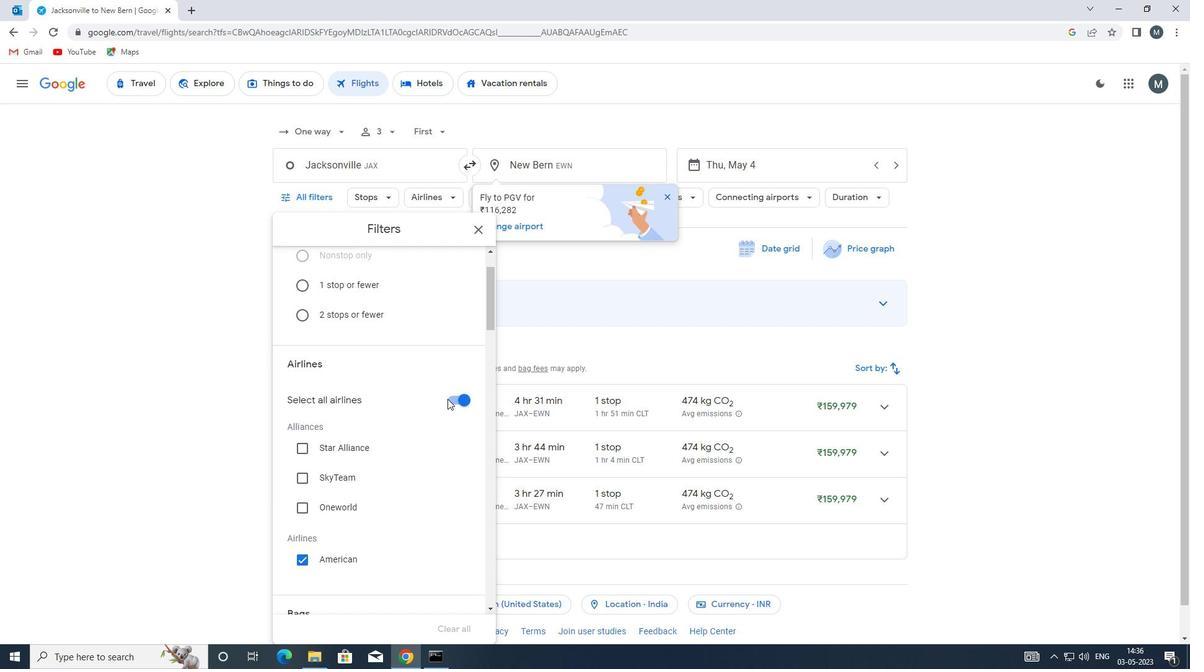 
Action: Mouse moved to (454, 396)
Screenshot: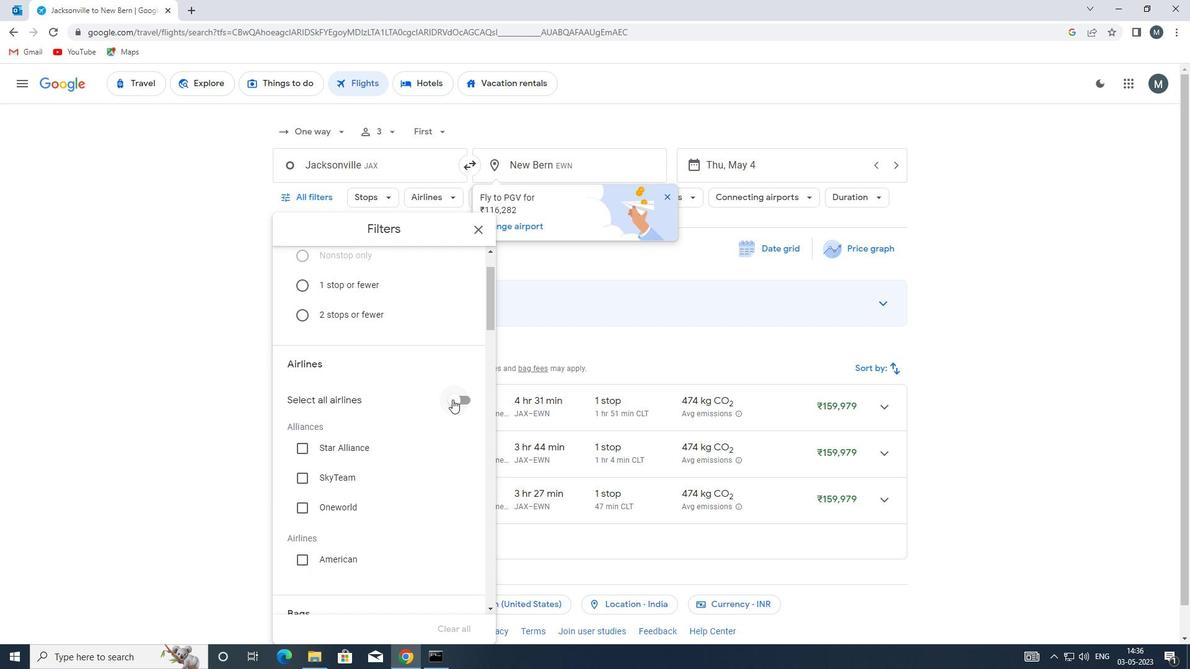 
Action: Mouse scrolled (454, 396) with delta (0, 0)
Screenshot: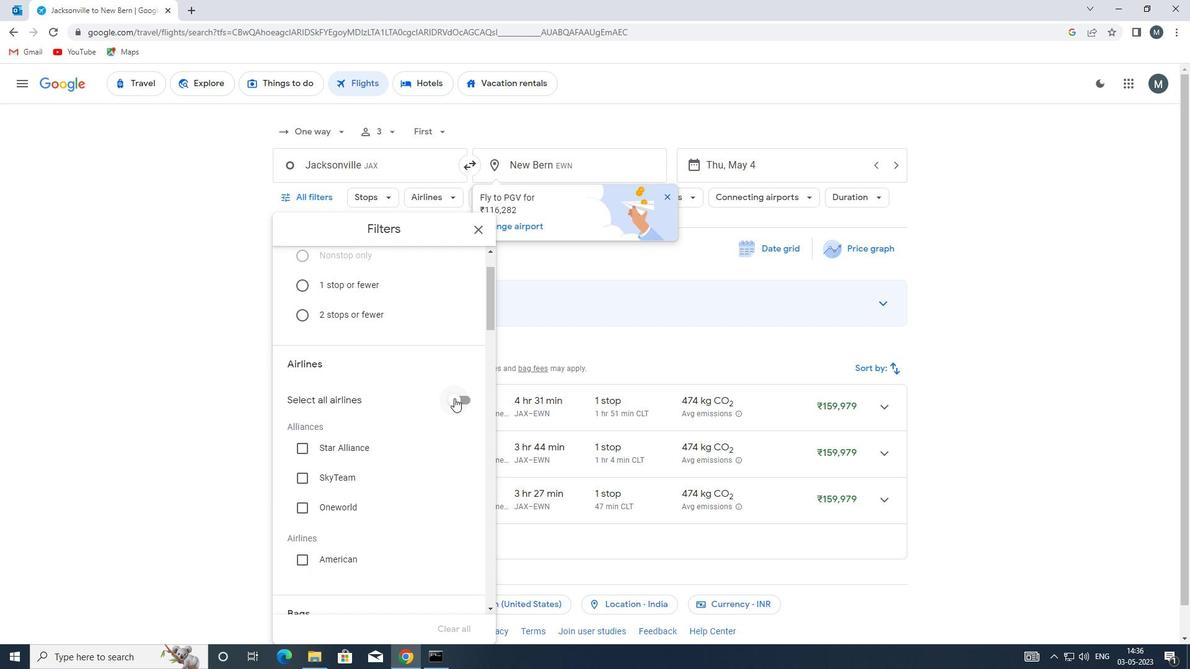 
Action: Mouse moved to (328, 406)
Screenshot: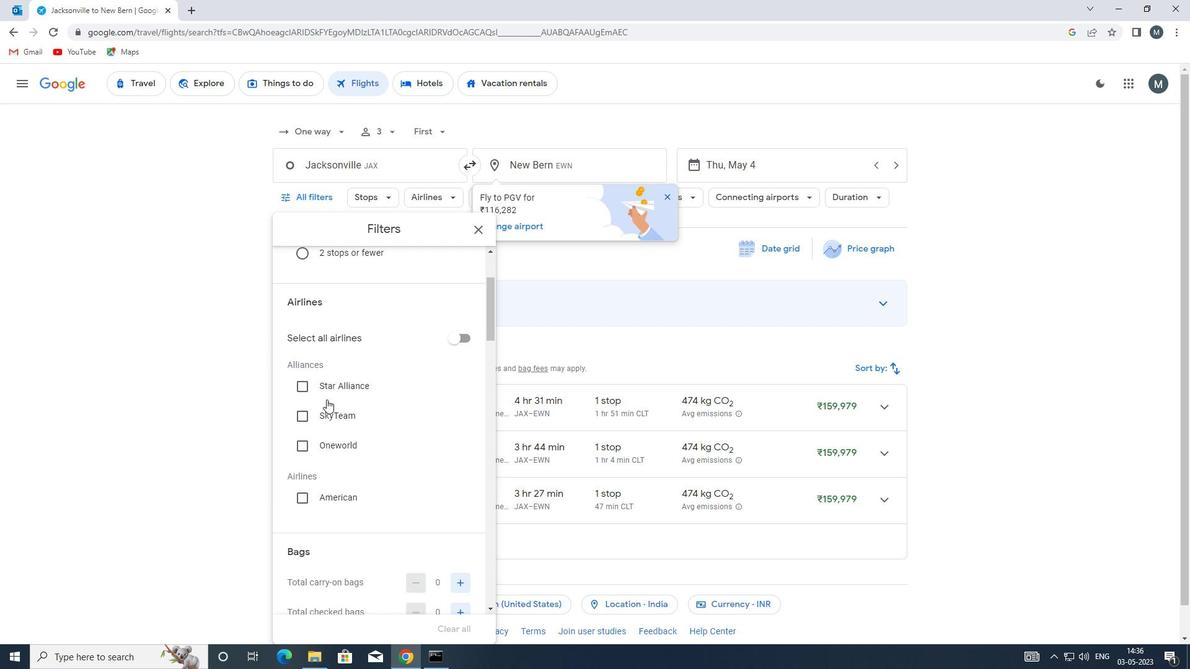 
Action: Mouse scrolled (328, 406) with delta (0, 0)
Screenshot: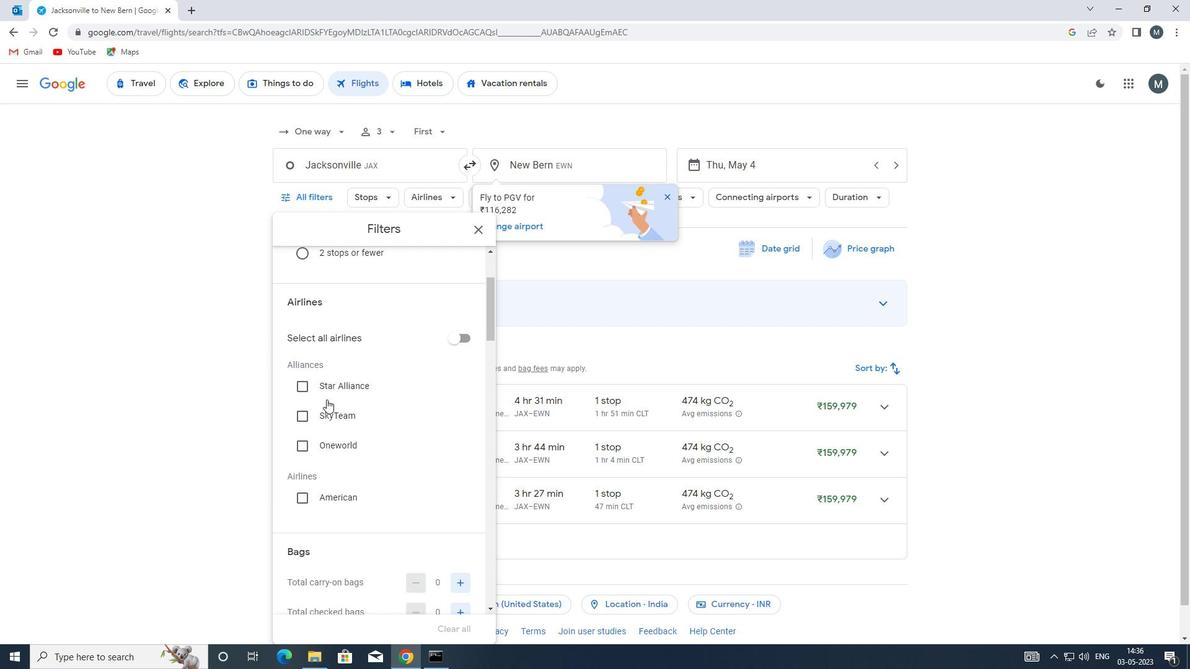 
Action: Mouse moved to (332, 447)
Screenshot: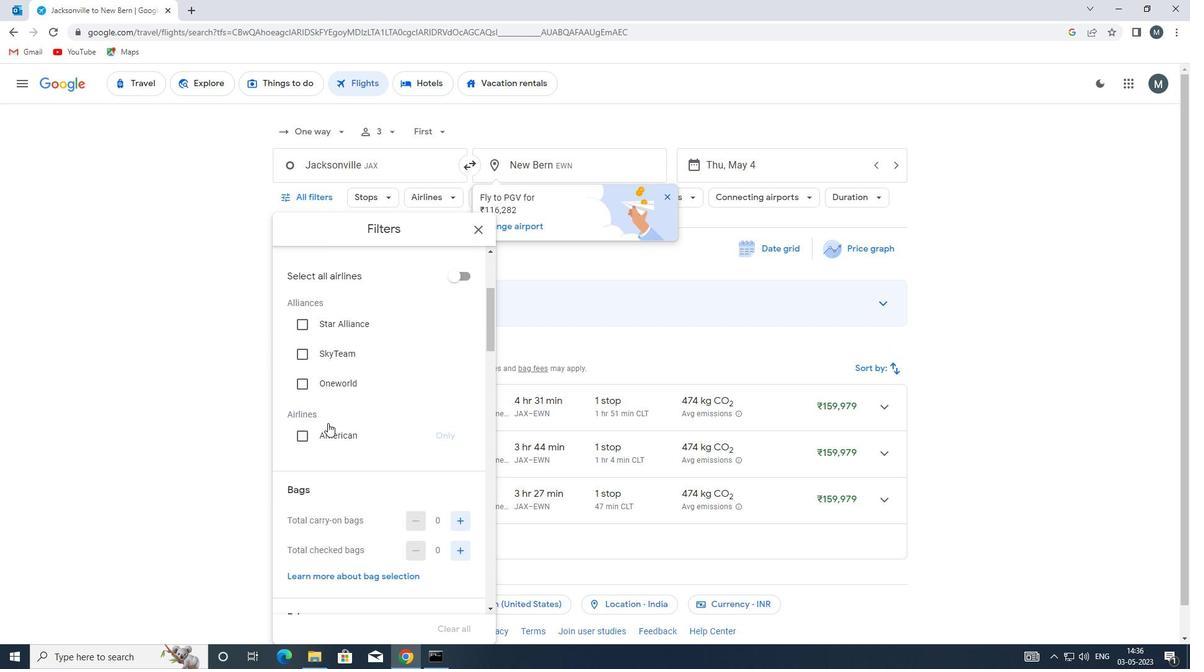 
Action: Mouse scrolled (332, 447) with delta (0, 0)
Screenshot: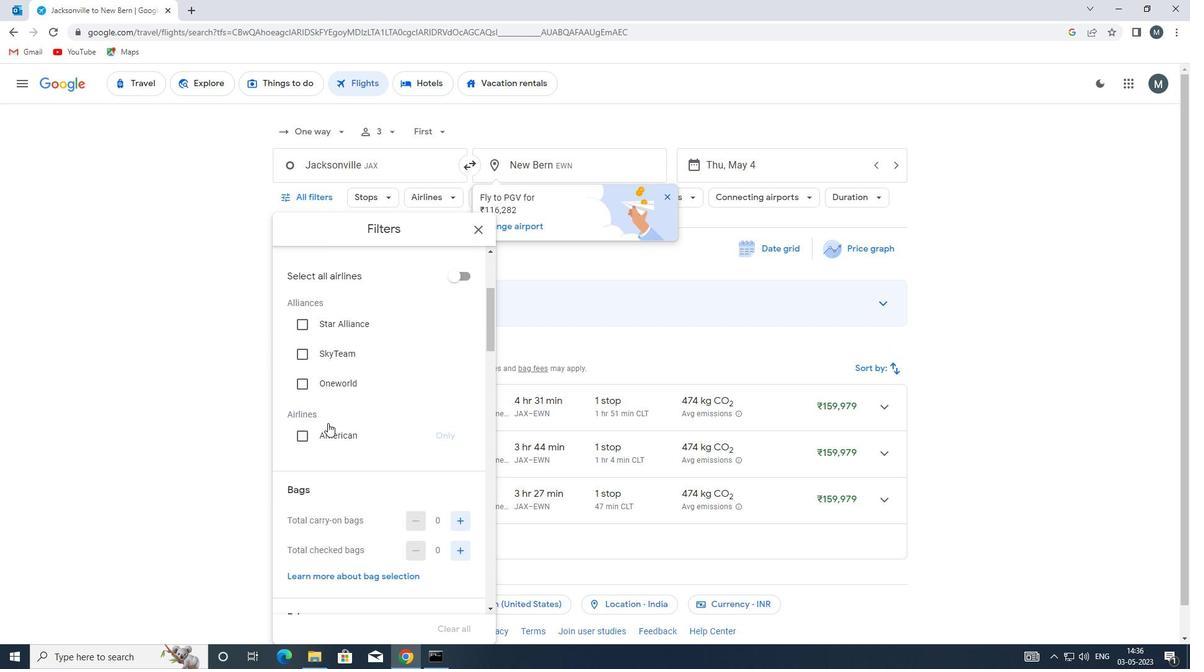 
Action: Mouse moved to (463, 460)
Screenshot: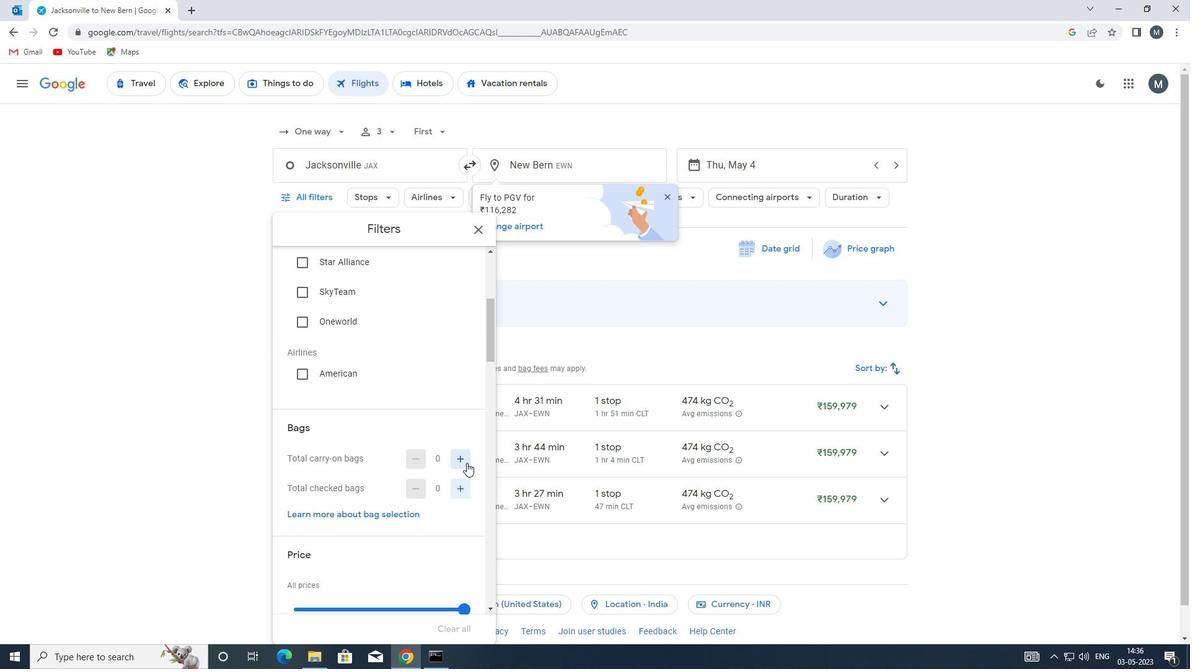 
Action: Mouse pressed left at (463, 460)
Screenshot: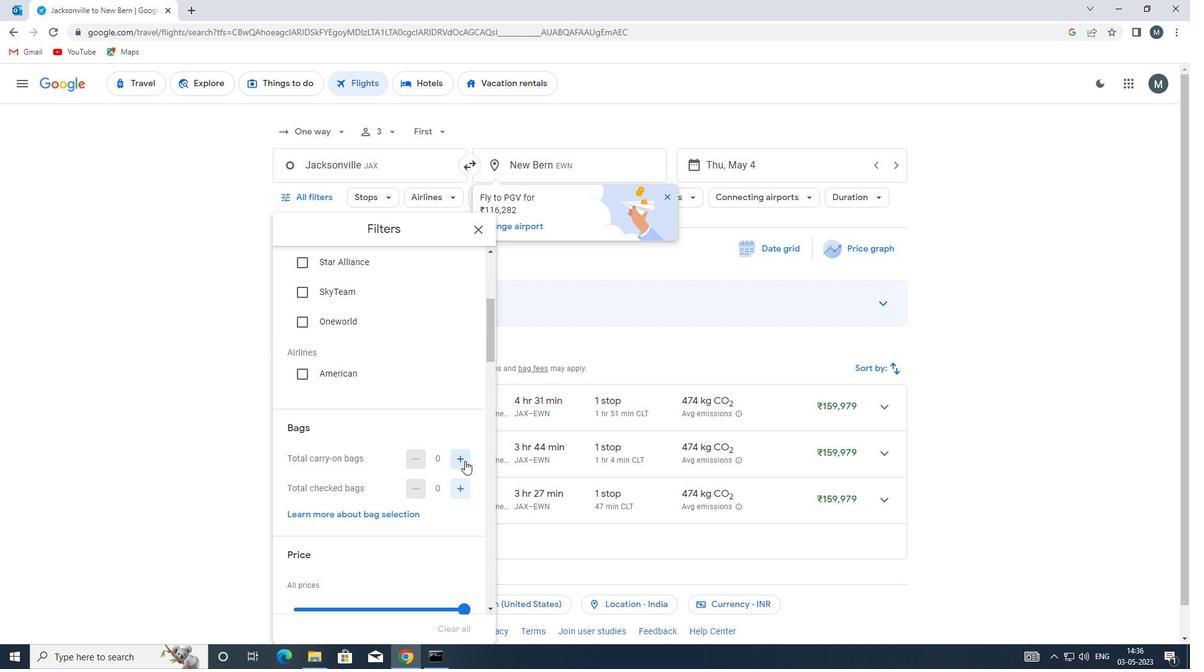 
Action: Mouse moved to (409, 468)
Screenshot: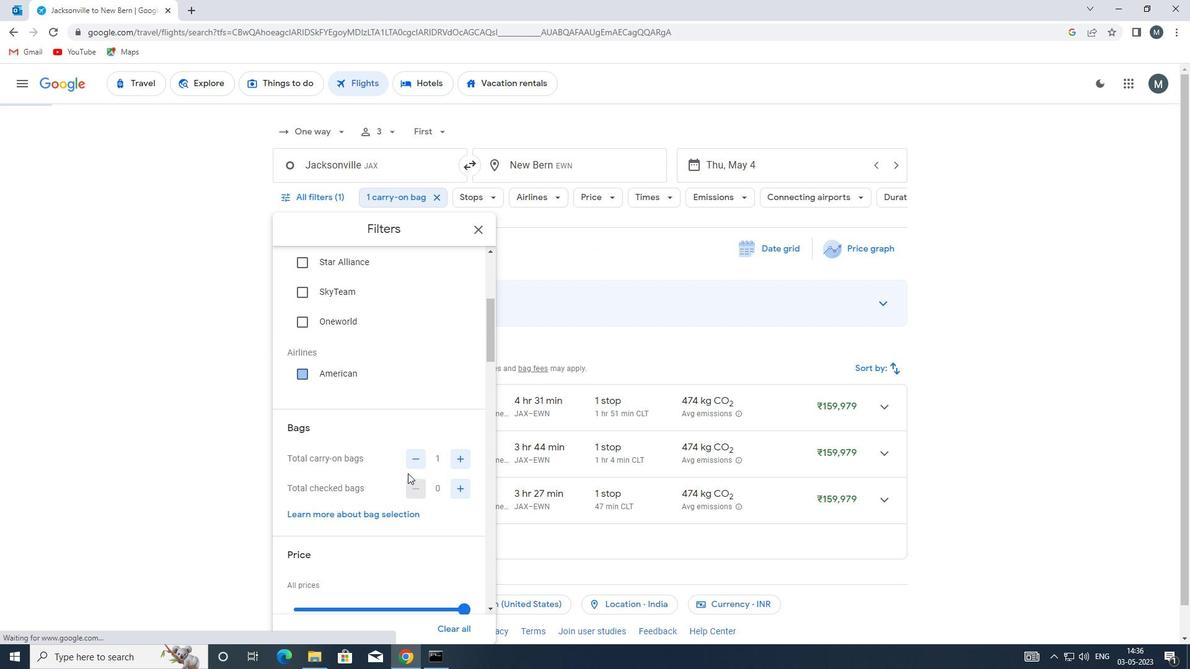 
Action: Mouse scrolled (409, 468) with delta (0, 0)
Screenshot: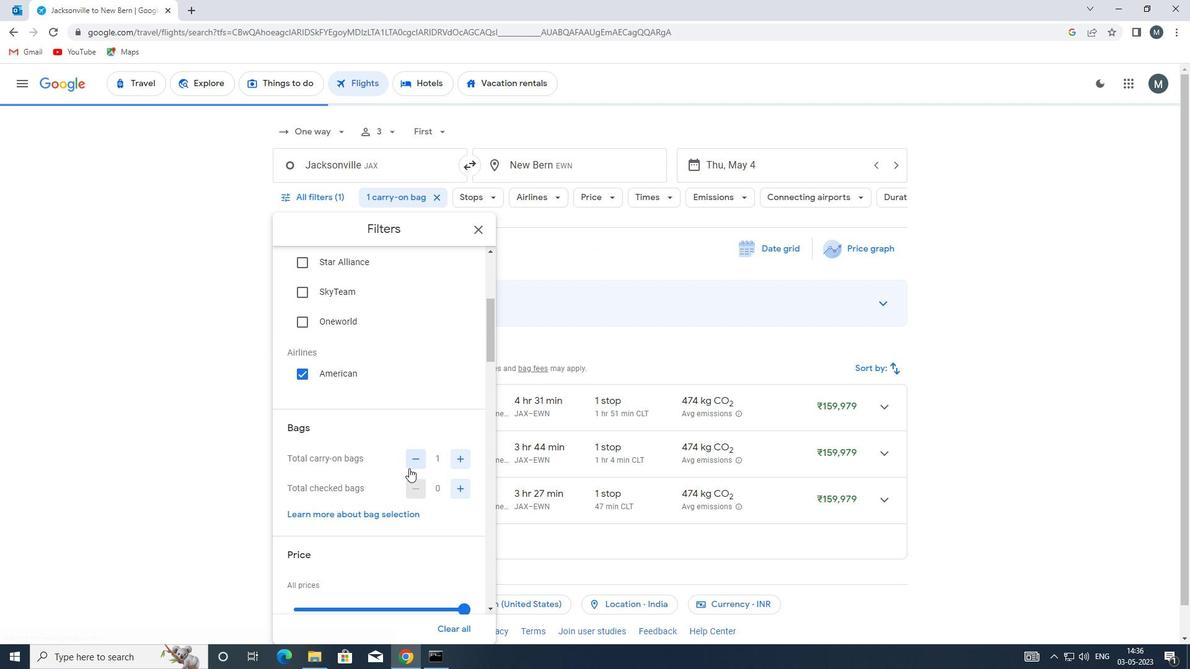 
Action: Mouse moved to (406, 468)
Screenshot: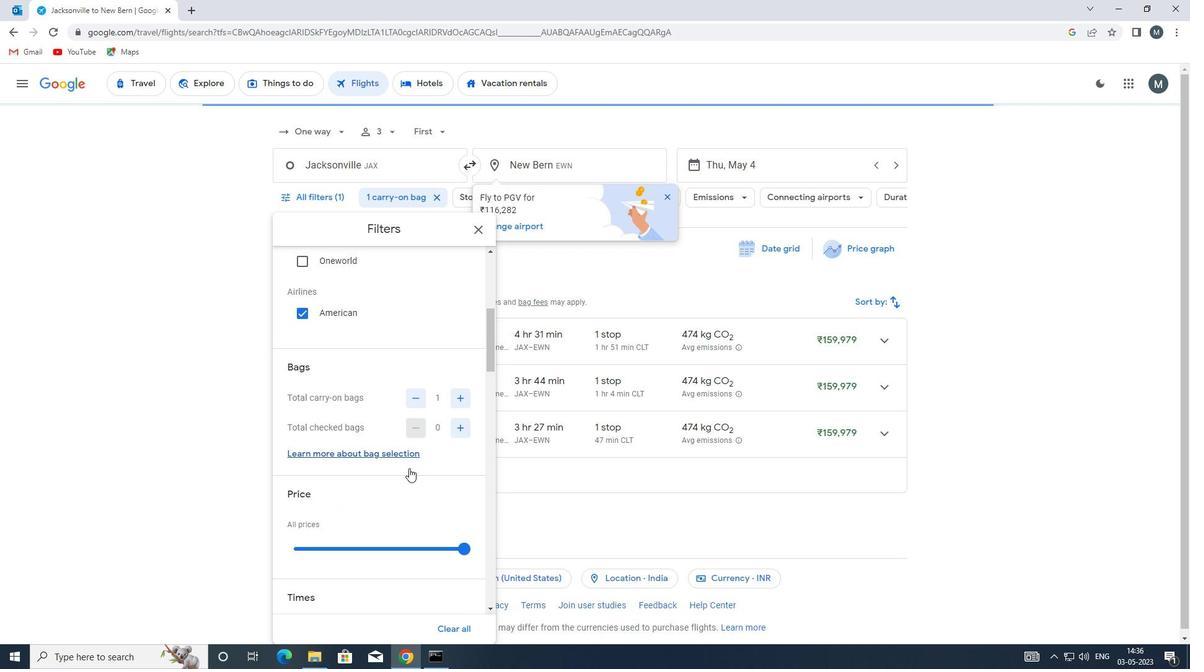 
Action: Mouse scrolled (406, 468) with delta (0, 0)
Screenshot: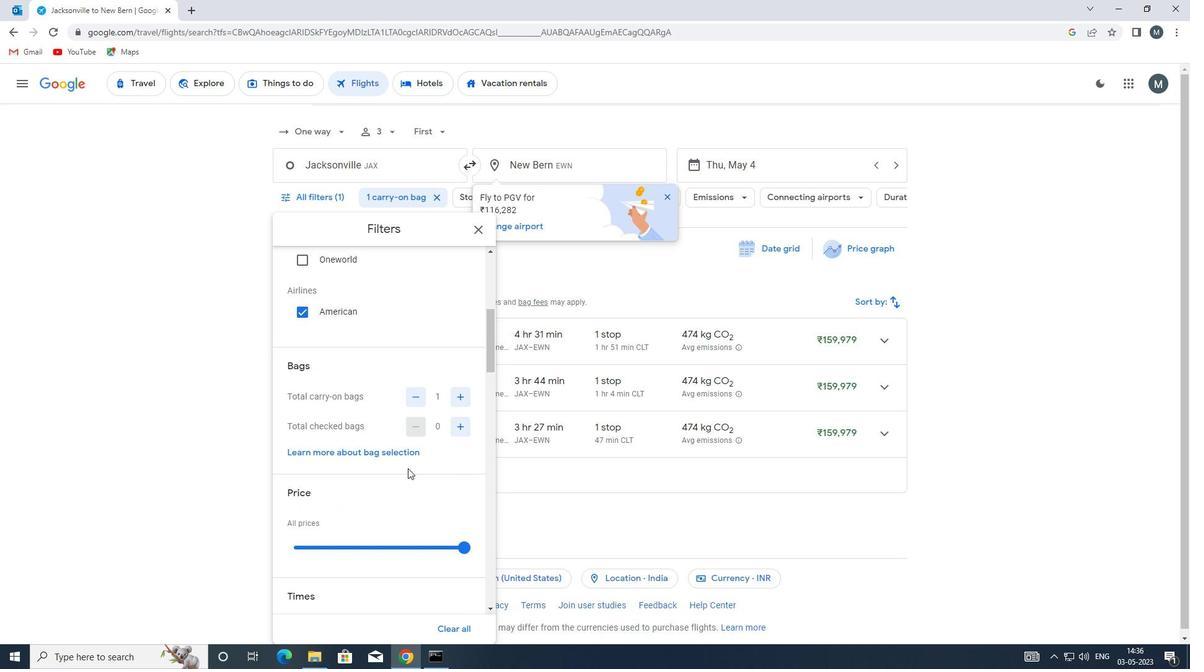 
Action: Mouse moved to (355, 467)
Screenshot: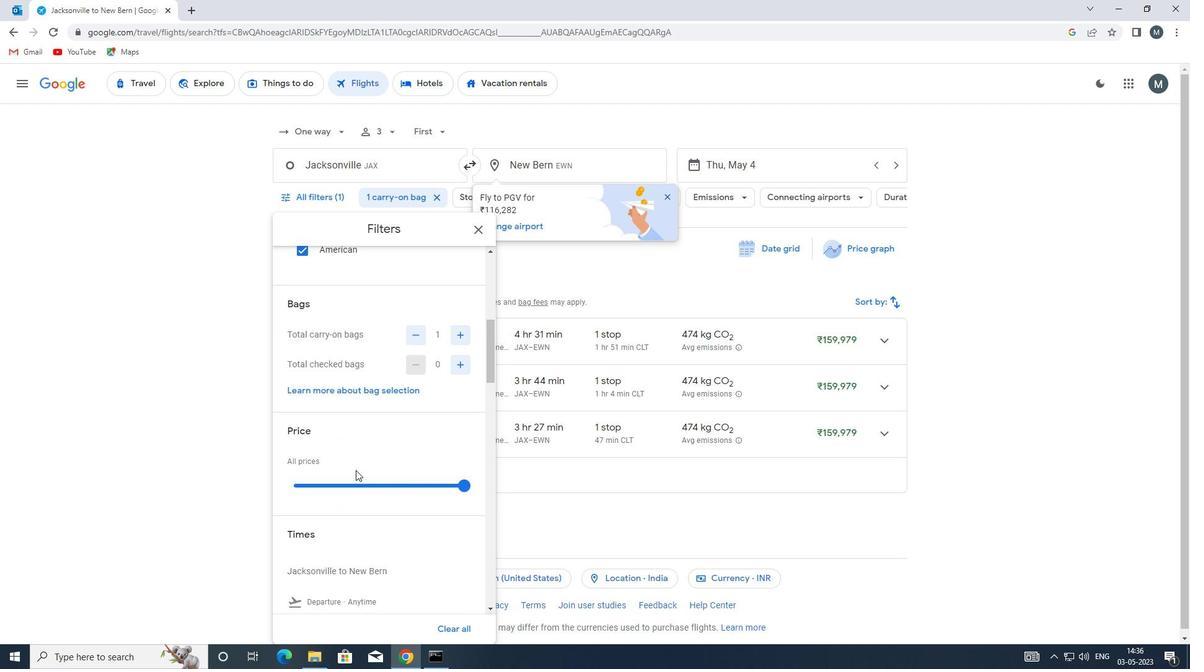 
Action: Mouse scrolled (355, 466) with delta (0, 0)
Screenshot: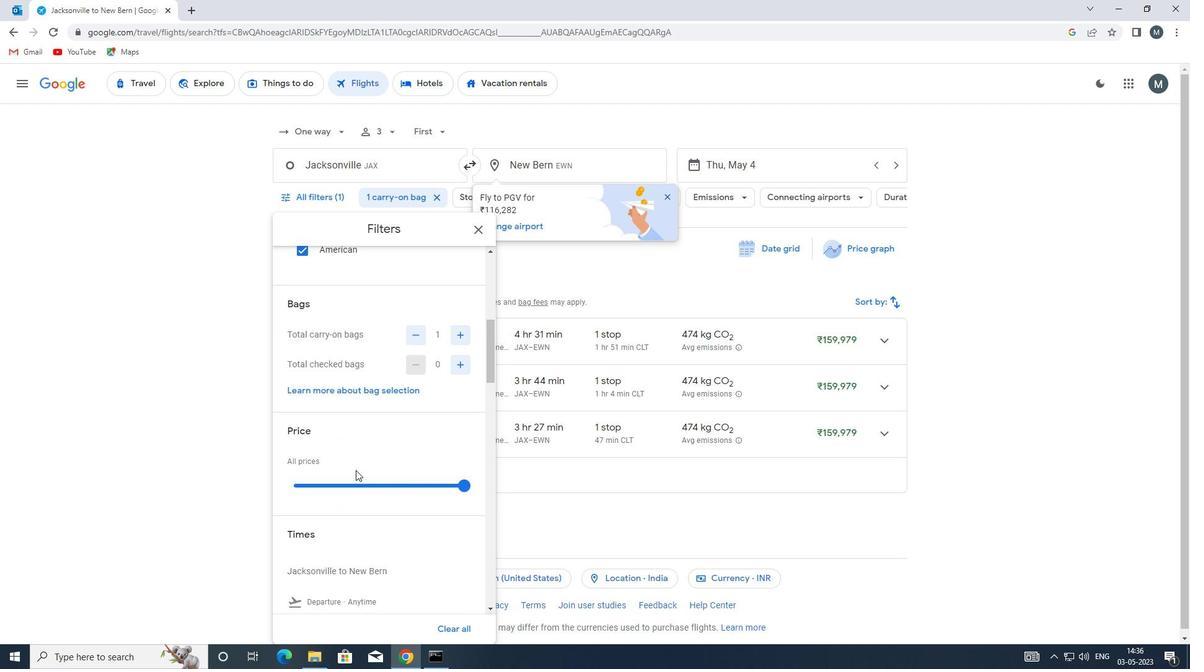
Action: Mouse scrolled (355, 466) with delta (0, 0)
Screenshot: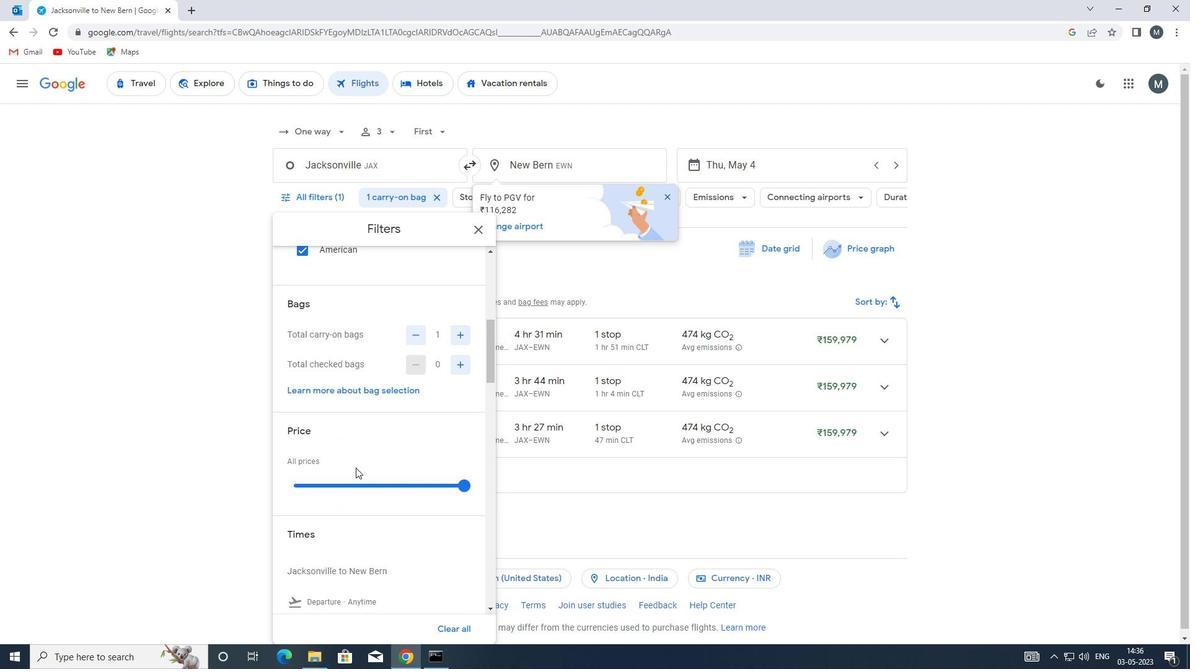 
Action: Mouse scrolled (355, 466) with delta (0, 0)
Screenshot: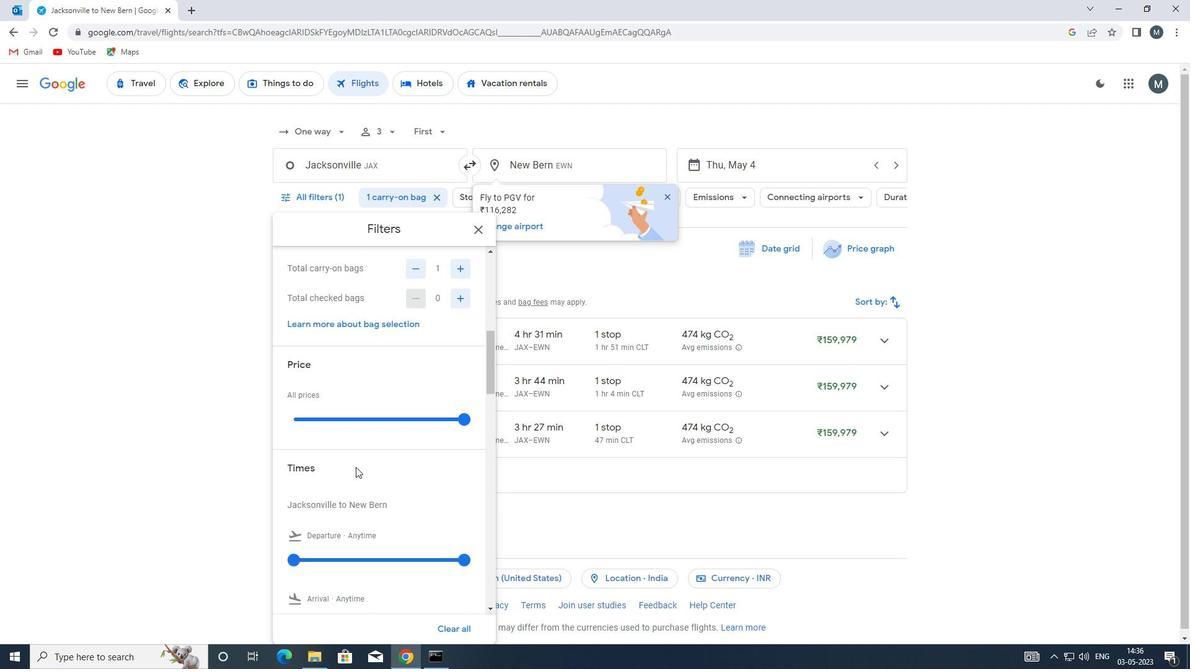 
Action: Mouse moved to (300, 439)
Screenshot: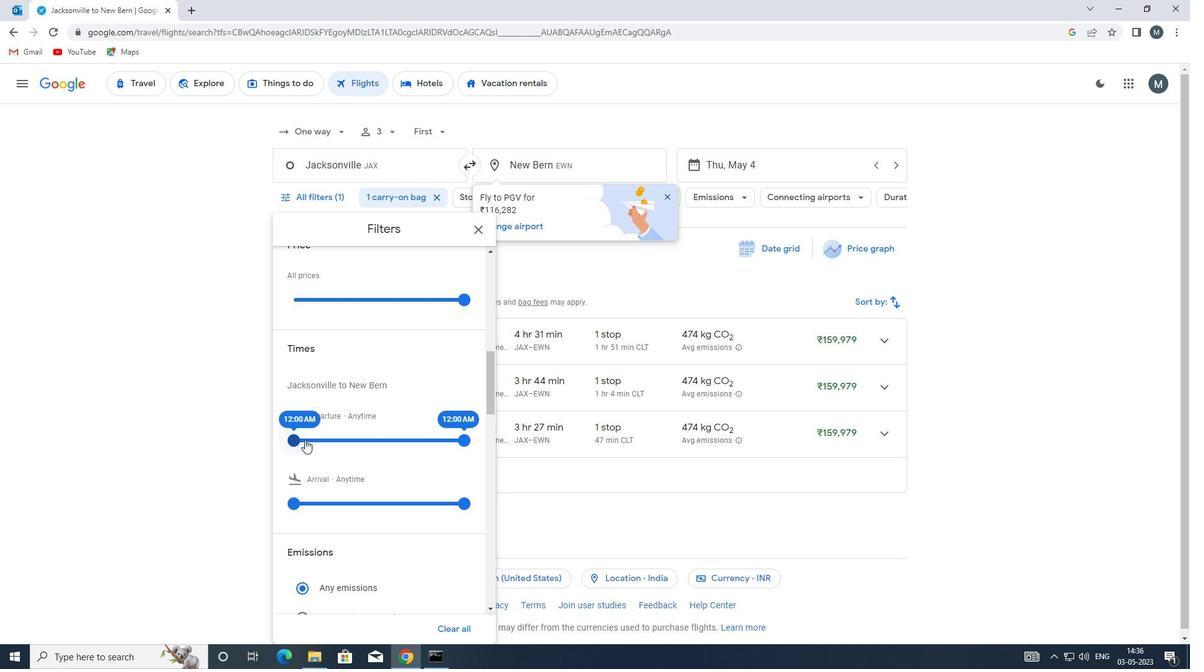 
Action: Mouse pressed left at (300, 439)
Screenshot: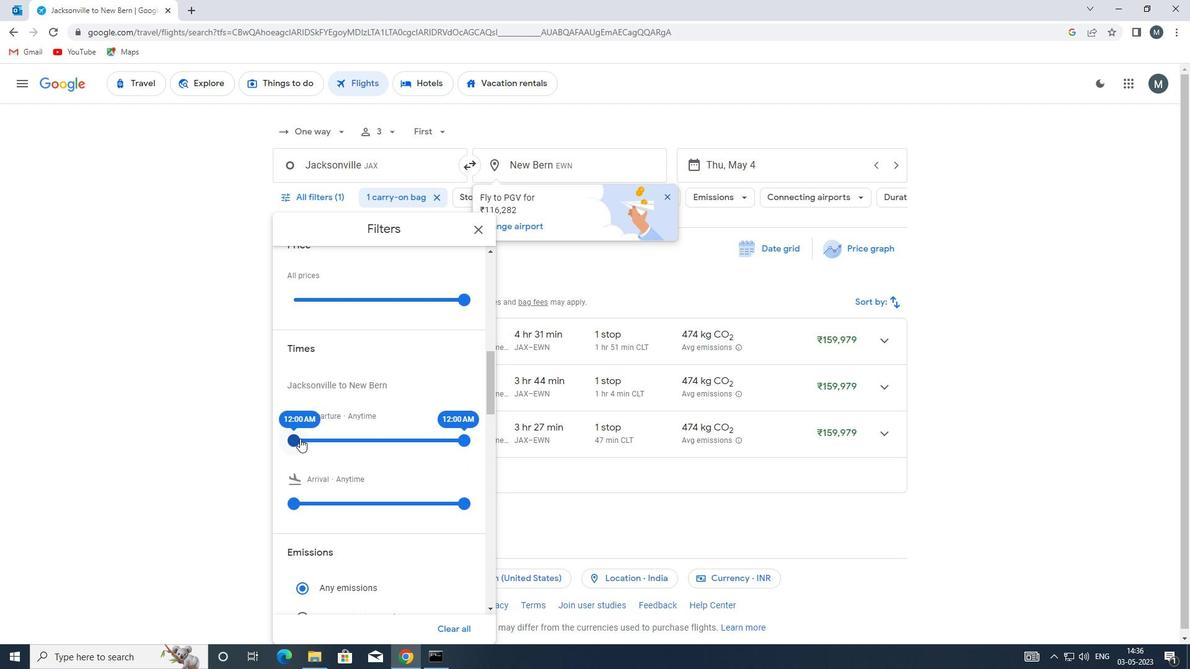 
Action: Mouse moved to (457, 440)
Screenshot: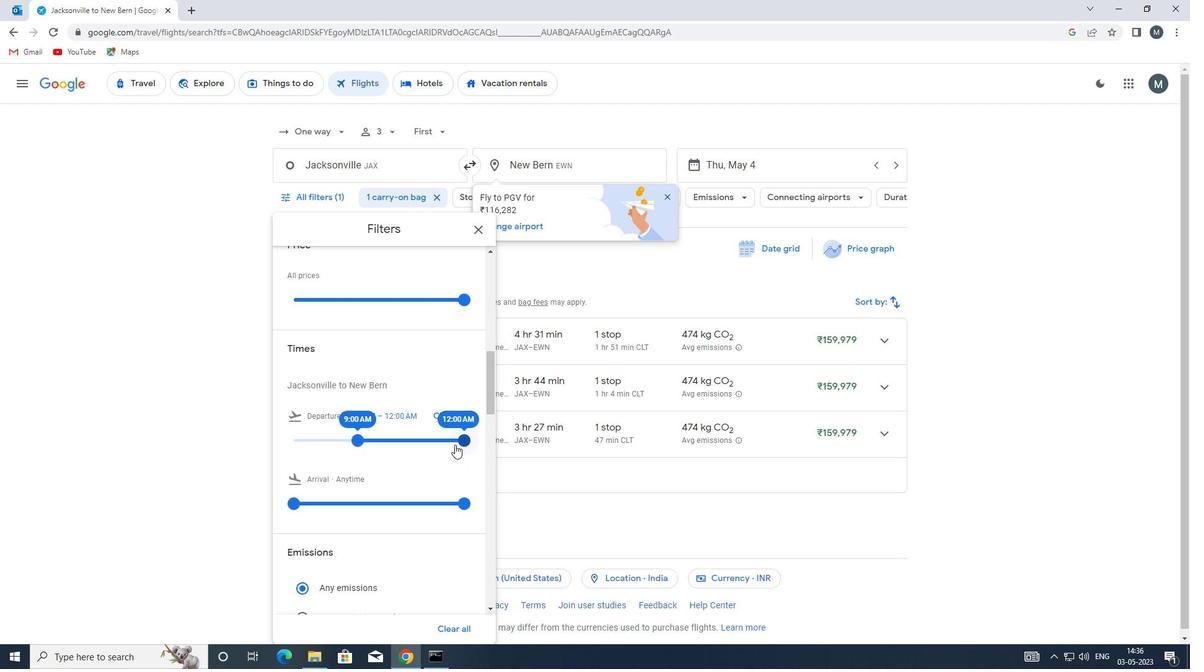 
Action: Mouse pressed left at (457, 440)
Screenshot: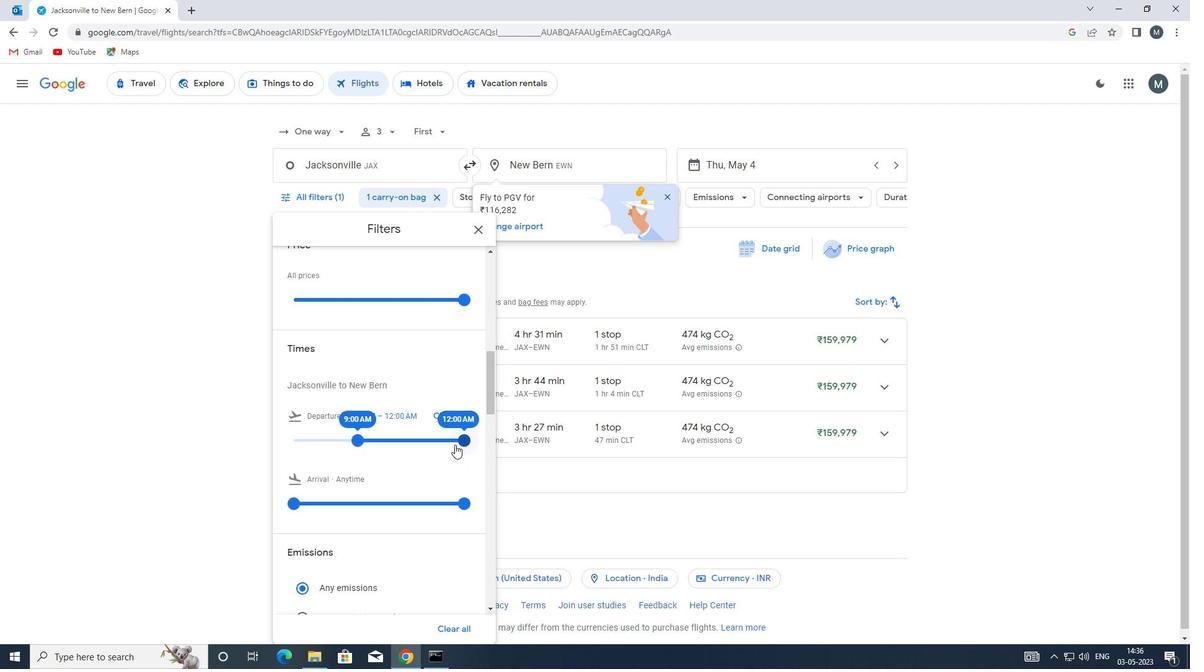 
Action: Mouse moved to (358, 432)
Screenshot: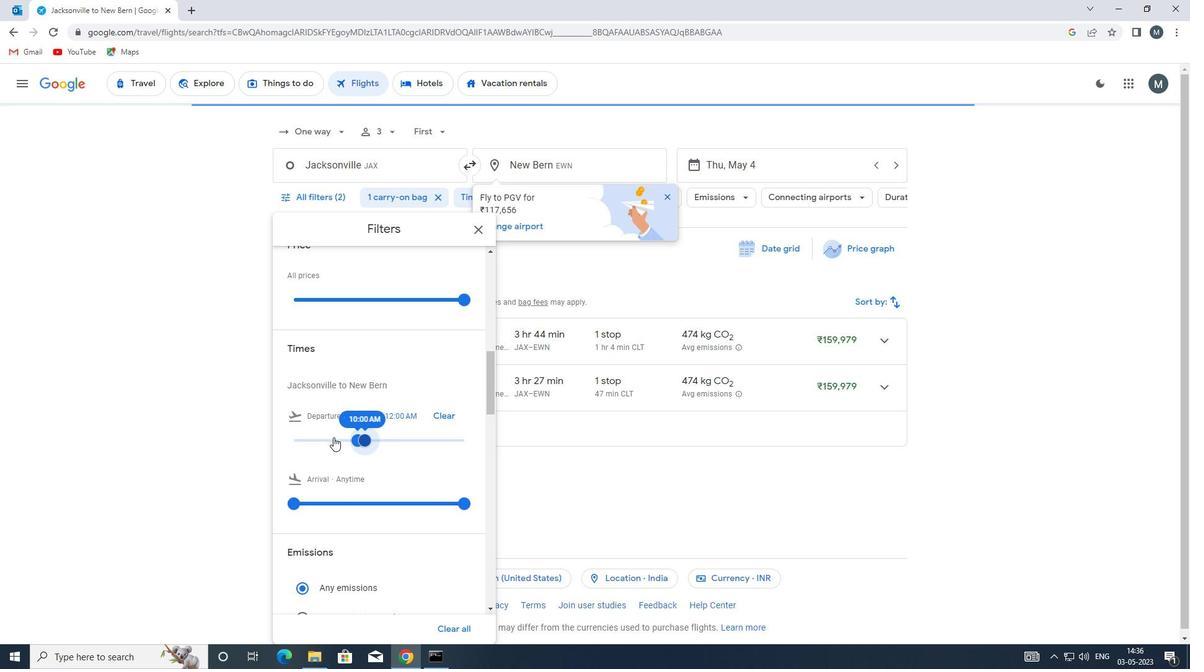 
Action: Mouse scrolled (358, 431) with delta (0, 0)
Screenshot: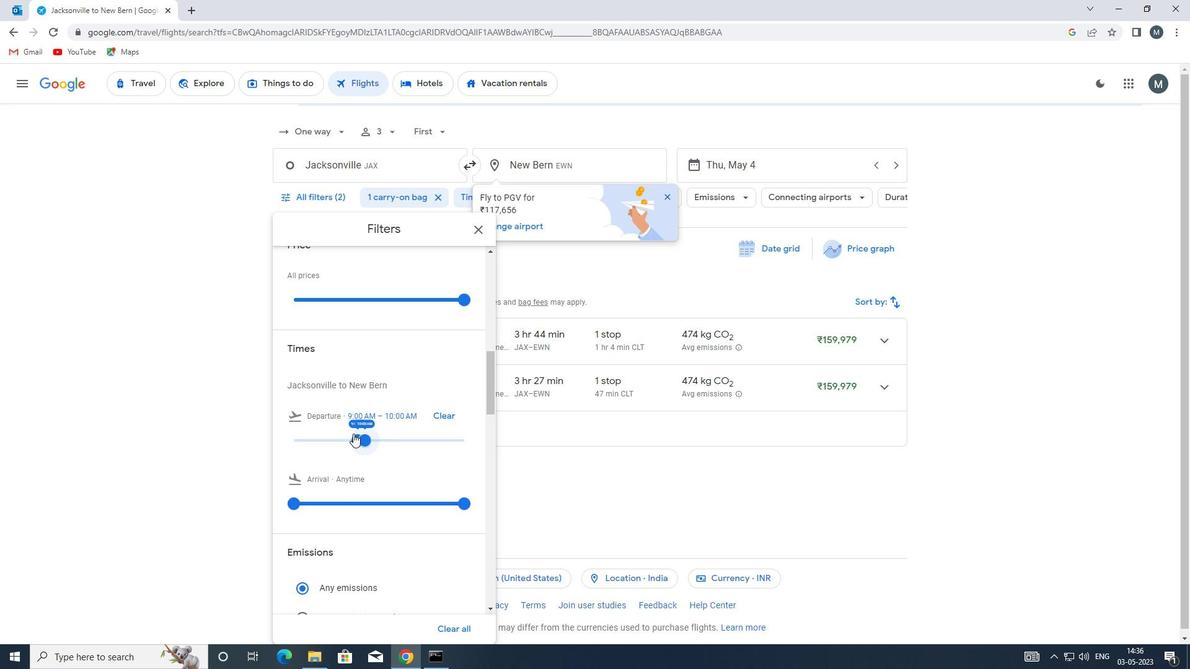 
Action: Mouse moved to (480, 225)
Screenshot: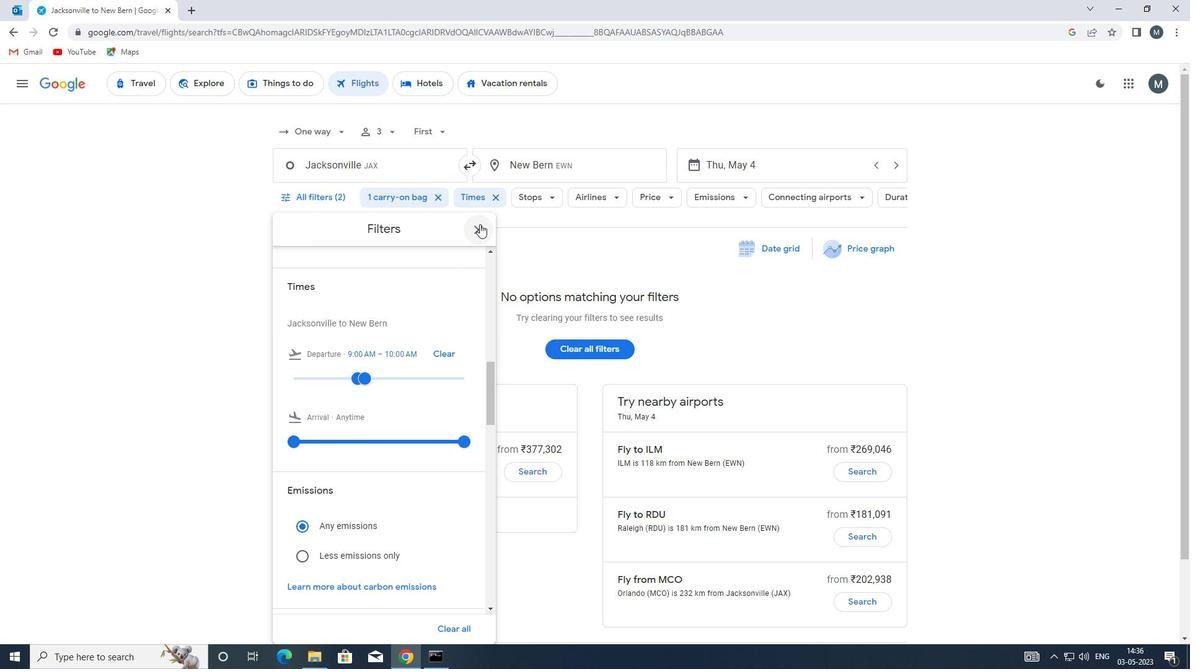 
Action: Mouse pressed left at (480, 225)
Screenshot: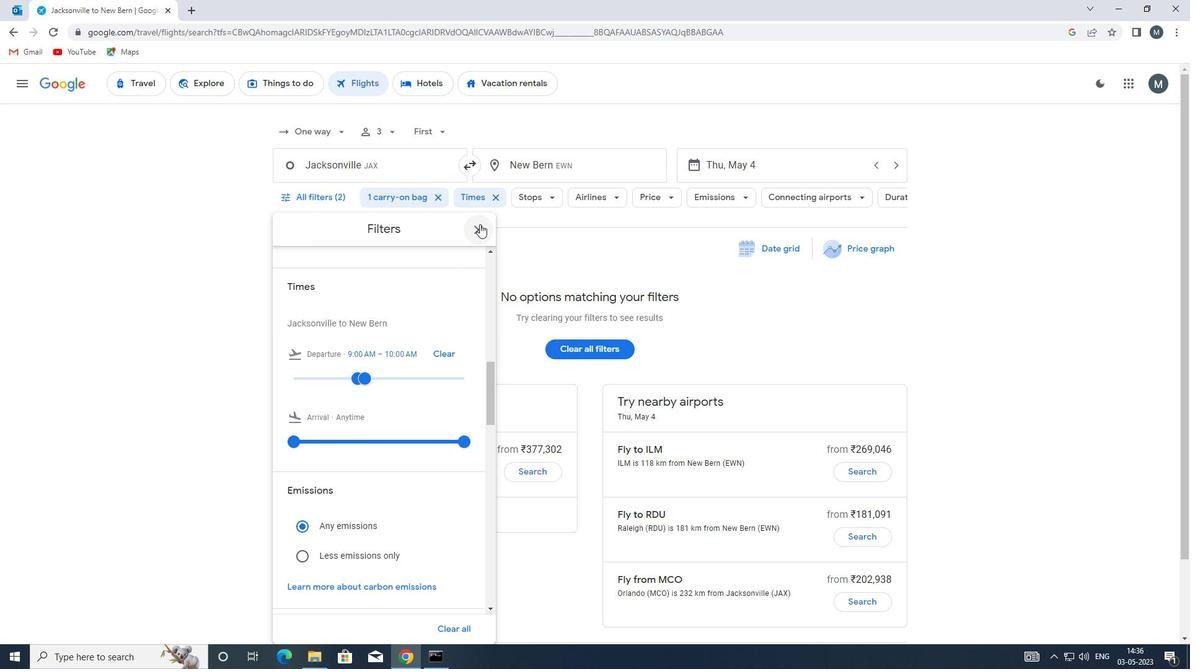 
Action: Mouse moved to (479, 226)
Screenshot: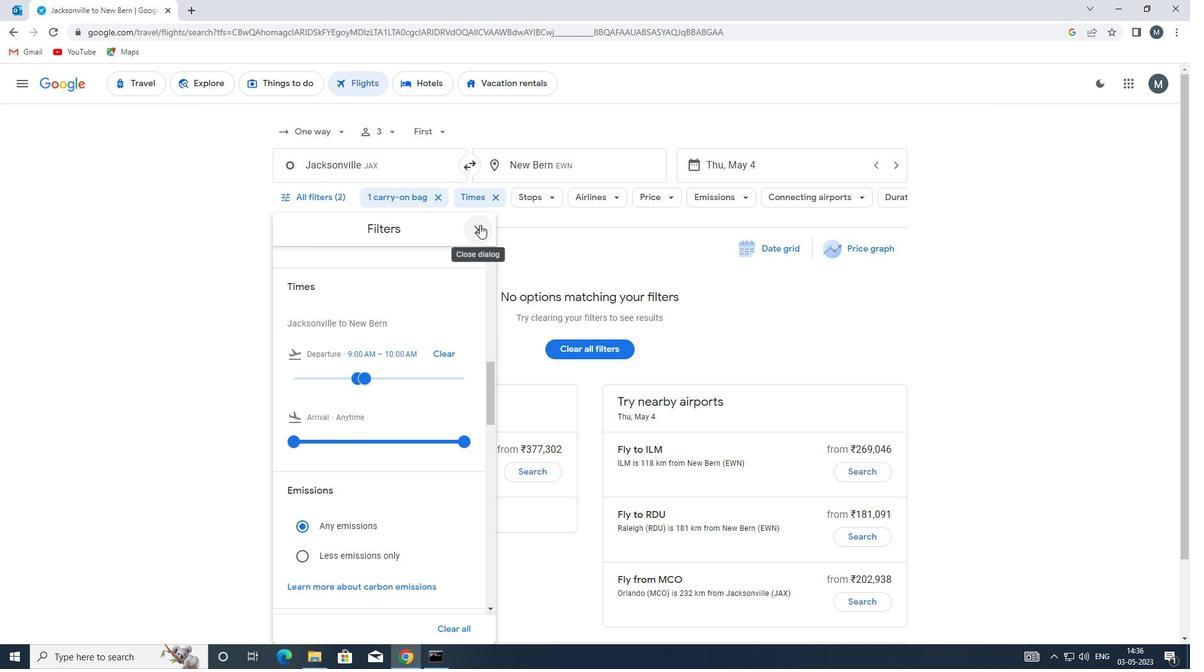 
